 Task: open an excel sheet and write heading  SpendSmartAdd Dates in a column and its values below  '2023-05-01, 2023-05-03, 2023-05-05, 2023-05-10, 2023-05-15, 2023-05-20, 2023-05-25 & 2023-05-31'Add Categories in next column and its values below  Groceries, Dining Out, Transportation, Entertainment, Shopping, Utilities, Health & Miscellaneous. Add Descriptions in next column and its values below  Supermarket, Restaurant, Public Transport, Movie Tickets, Clothing Store, Internet Bill, Pharmacy & Online PurchaseAdd Amountin next column and its values below  $50, $30, $10, $20, $100, $60, $40 & $50Save page AssetAllocation templates
Action: Mouse moved to (161, 209)
Screenshot: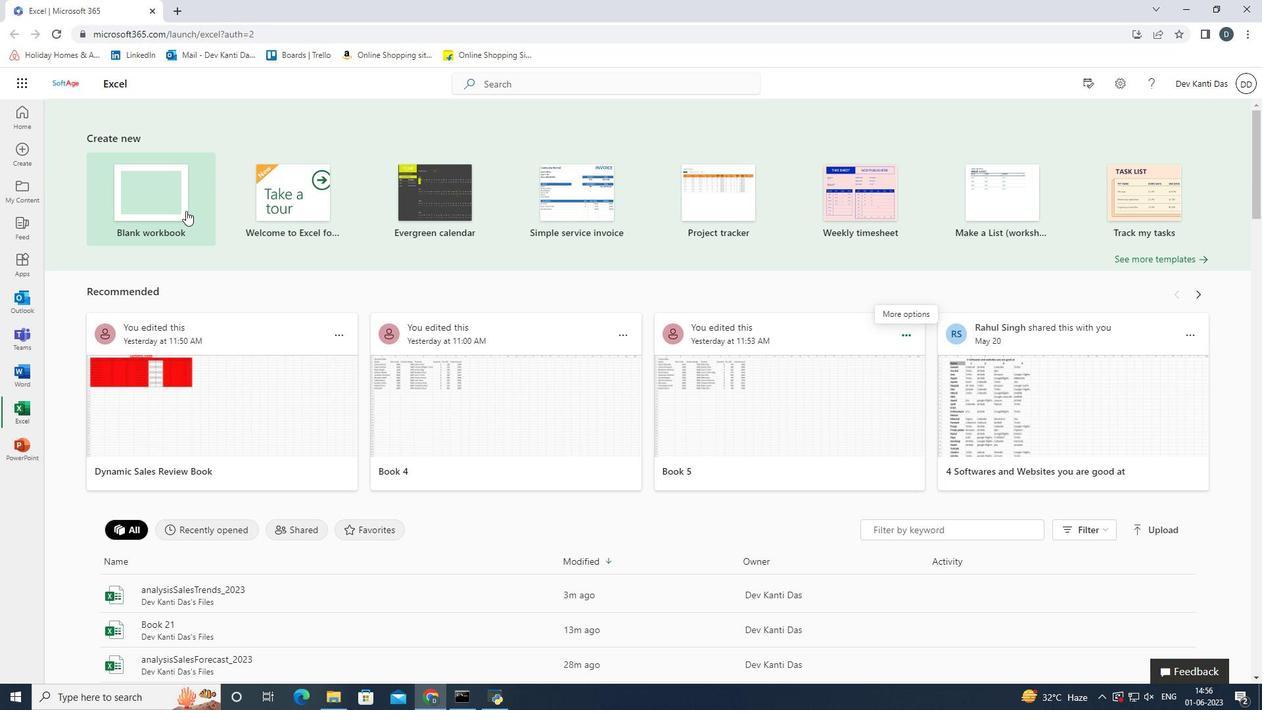 
Action: Mouse pressed left at (161, 209)
Screenshot: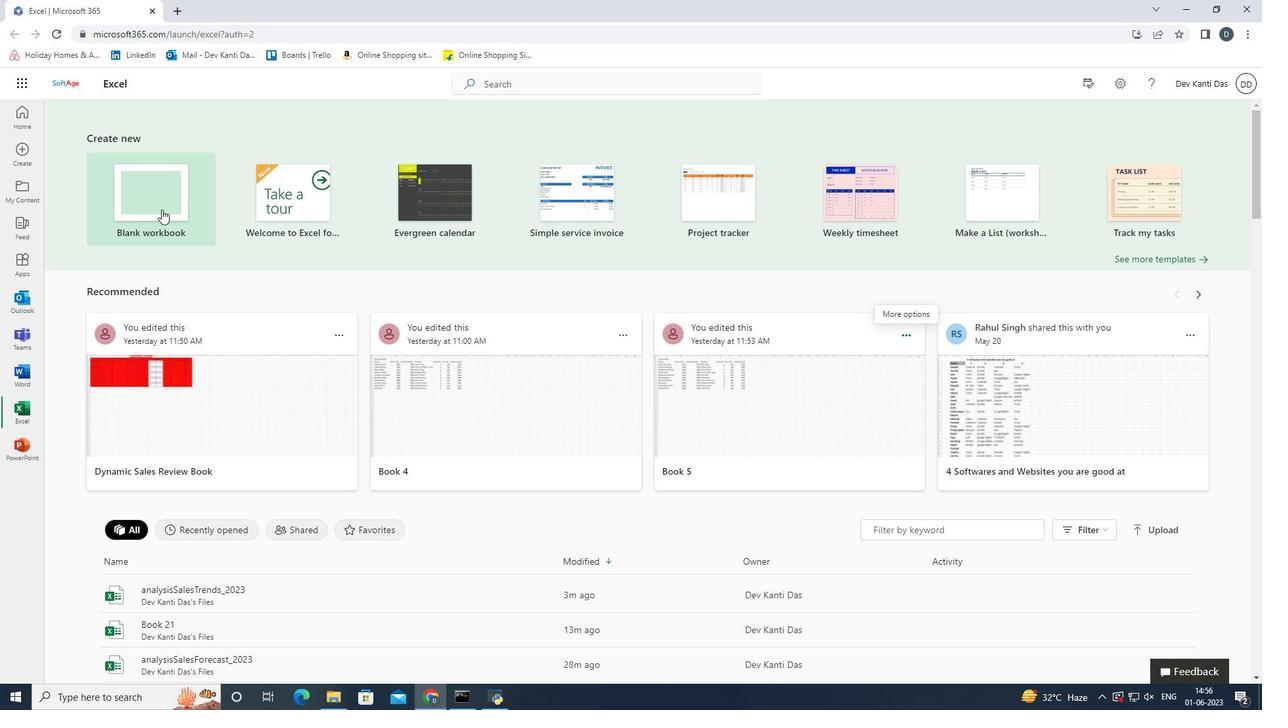
Action: Mouse moved to (307, 295)
Screenshot: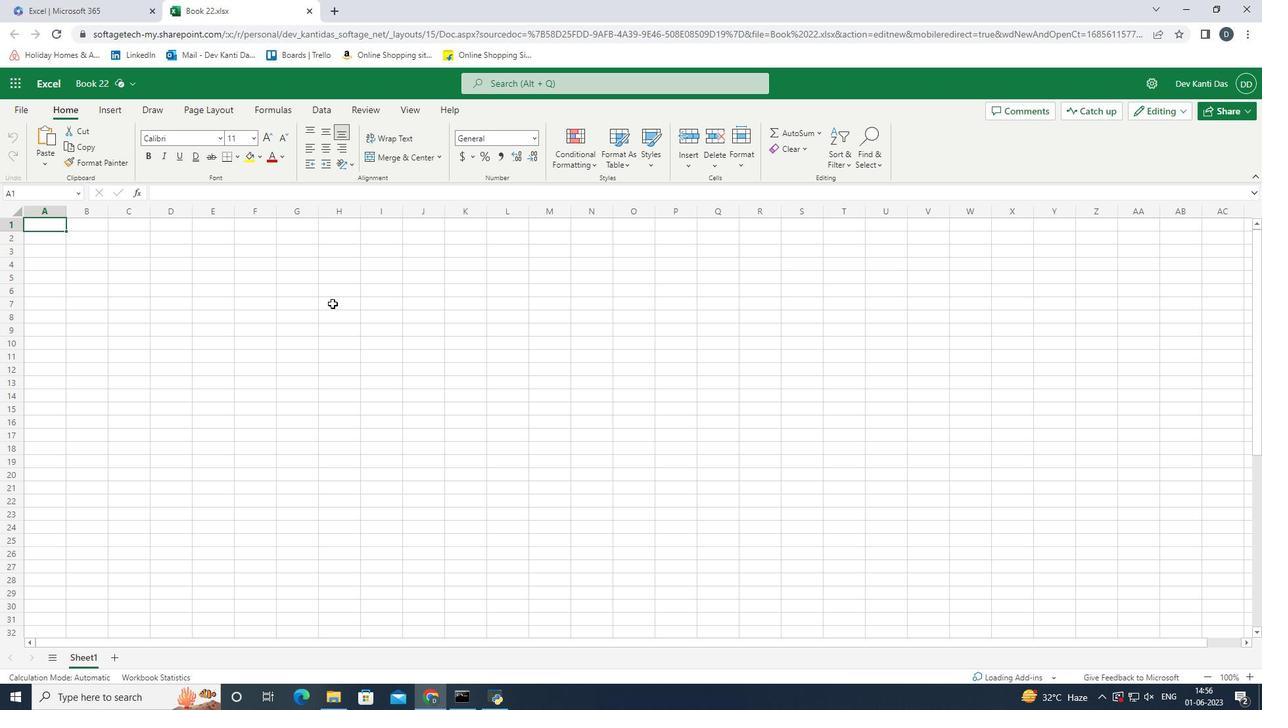 
Action: Key pressed <Key.shift><Key.shift><Key.shift><Key.shift><Key.shift><Key.shift><Key.shift><Key.shift><Key.shift>Spend<Key.space><Key.shift><Key.shift><Key.shift><Key.shift><Key.shift><Key.shift><Key.shift><Key.shift><Key.shift><Key.shift><Key.shift><Key.shift><Key.shift><Key.shift><Key.shift><Key.shift><Key.shift><Key.shift><Key.shift><Key.shift><Key.shift><Key.shift><Key.shift><Key.shift><Key.shift><Key.shift><Key.shift><Key.shift><Key.shift><Key.shift><Key.shift><Key.shift><Key.shift><Key.shift><Key.shift><Key.shift>Smart<Key.space><Key.shift><Key.shift><Key.shift><Key.shift><Key.shift><Key.shift><Key.shift><Key.shift><Key.shift><Key.shift><Key.shift><Key.shift><Key.shift><Key.shift><Key.shift><Key.shift><Key.shift><Key.shift><Key.shift><Key.shift><Key.shift>Add<Key.backspace><Key.backspace><Key.backspace><Key.backspace><Key.enter><Key.up><Key.down><Key.up><Key.down><Key.down><Key.up><Key.down><Key.up><Key.shift><Key.shift>Dates<Key.enter>
Screenshot: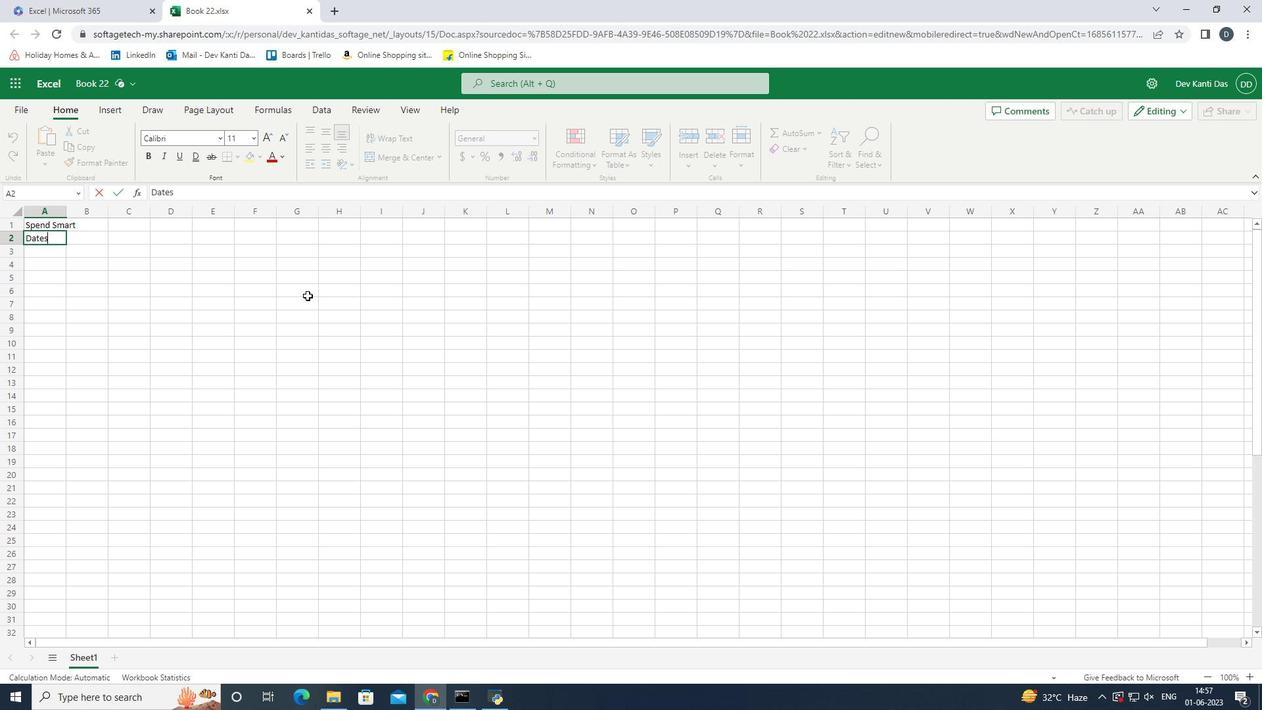 
Action: Mouse moved to (431, 318)
Screenshot: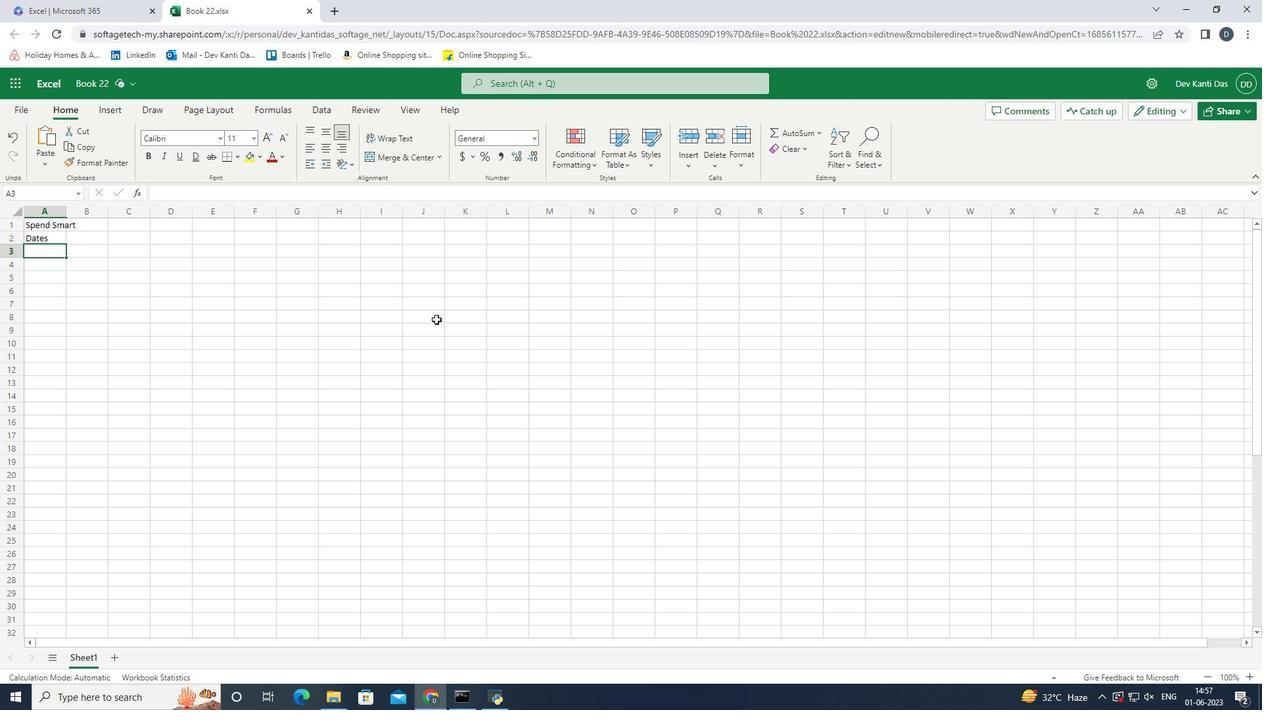 
Action: Key pressed 2023-05-01<Key.enter>2023-05-03<Key.enter>2023-05-05<Key.enter>2023-05-10<Key.enter>2023-05-15<Key.enter>2023-05-20<Key.enter>2023-05-25<Key.enter>2023-05-31<Key.enter><Key.up><Key.right><Key.up><Key.up><Key.up><Key.up><Key.up><Key.up><Key.up><Key.up>
Screenshot: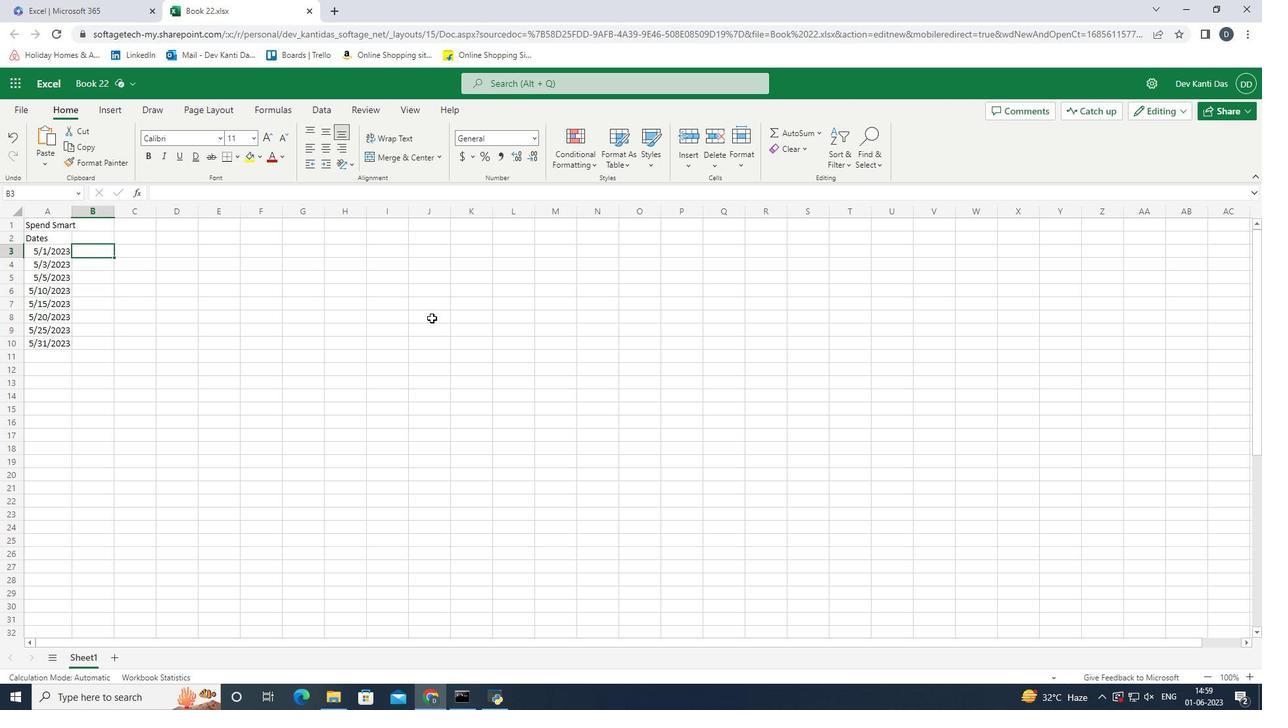 
Action: Mouse moved to (376, 339)
Screenshot: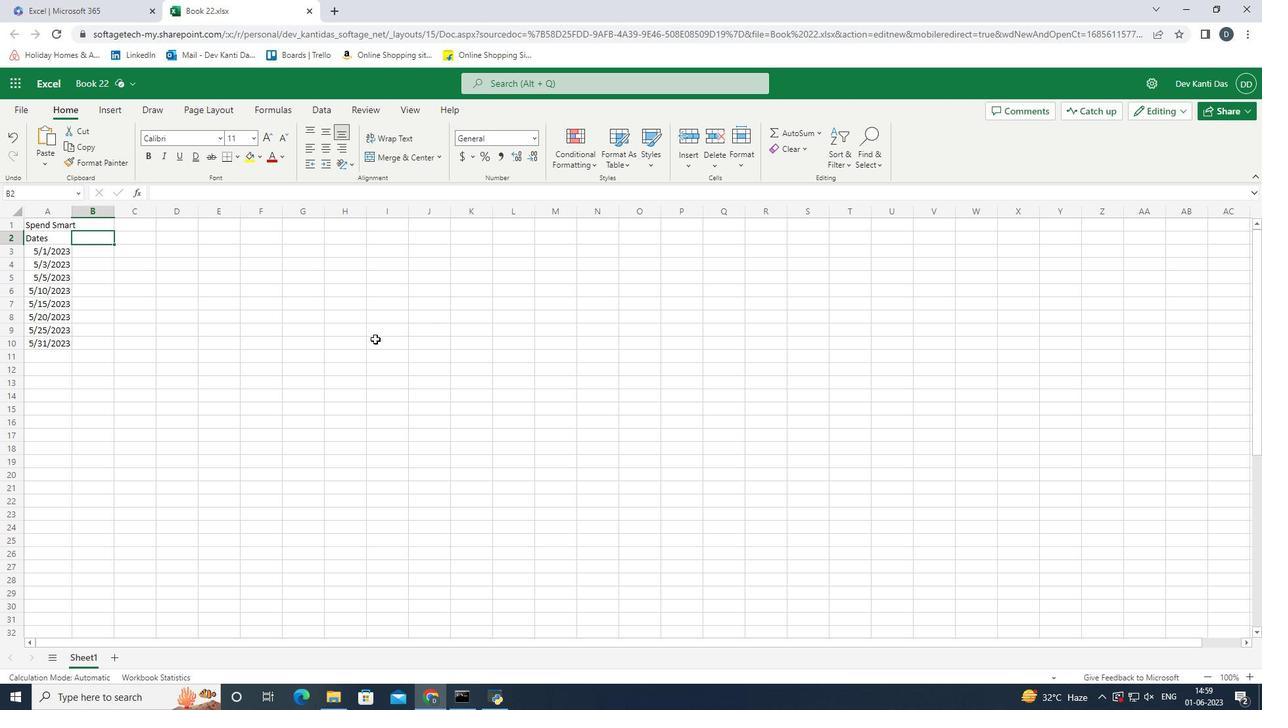 
Action: Key pressed <Key.shift><Key.shift>Categories<Key.enter>
Screenshot: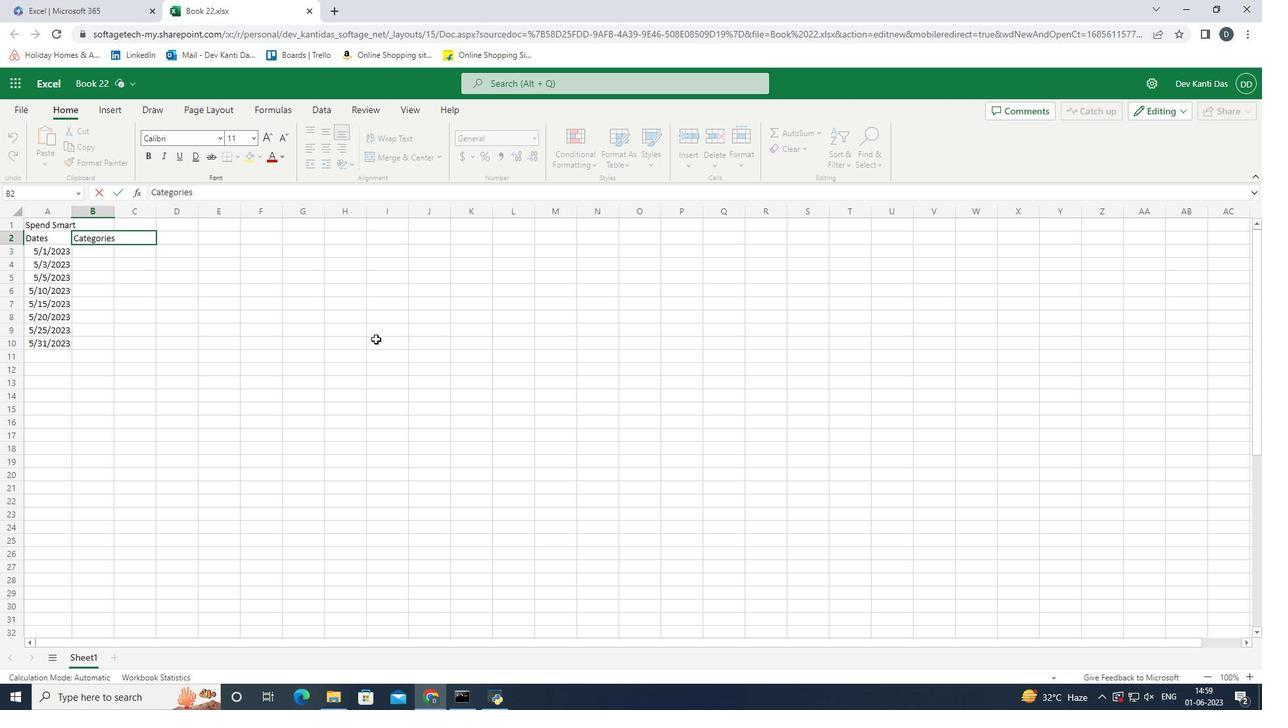 
Action: Mouse moved to (181, 276)
Screenshot: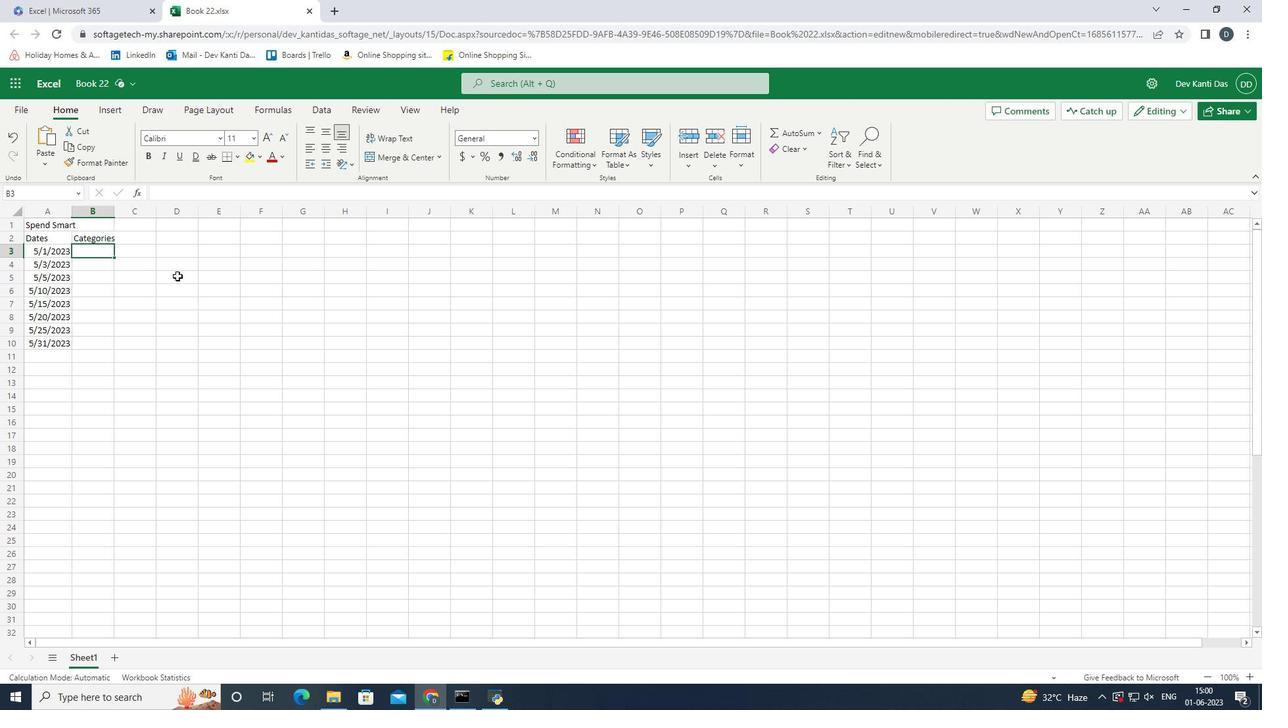 
Action: Key pressed <Key.shift><Key.shift><Key.shift>Groceries
Screenshot: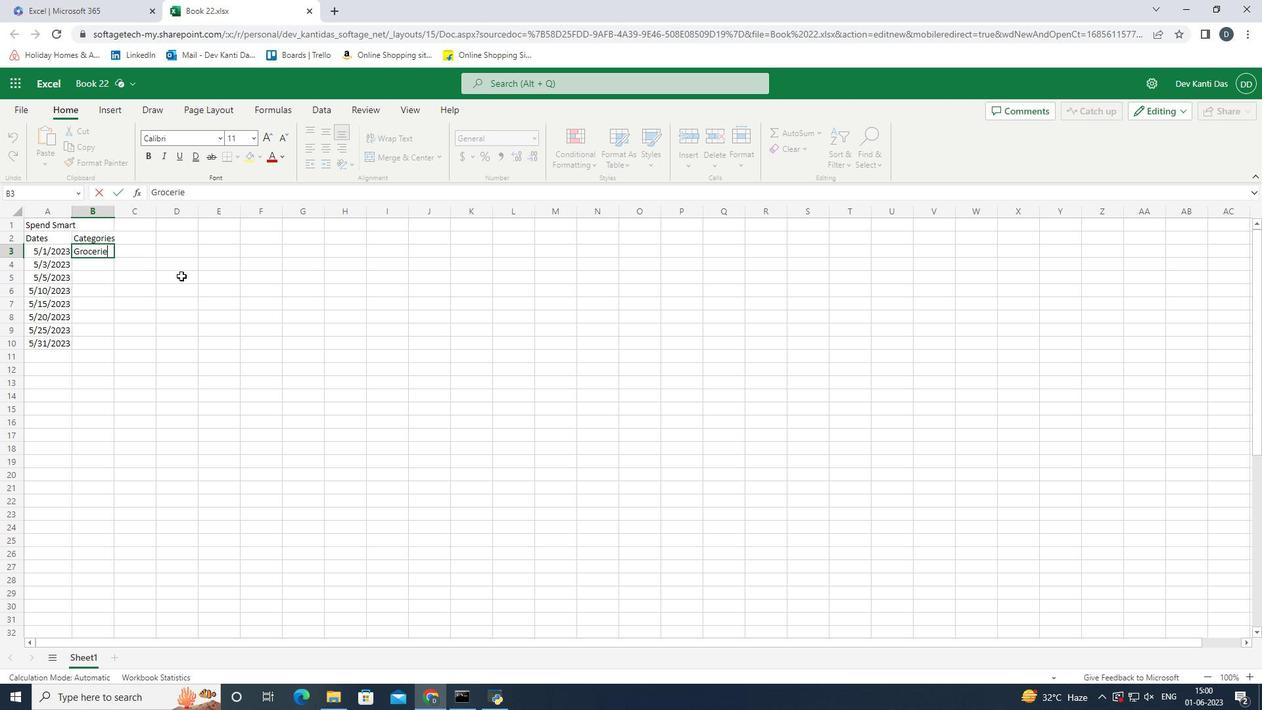 
Action: Mouse moved to (505, 339)
Screenshot: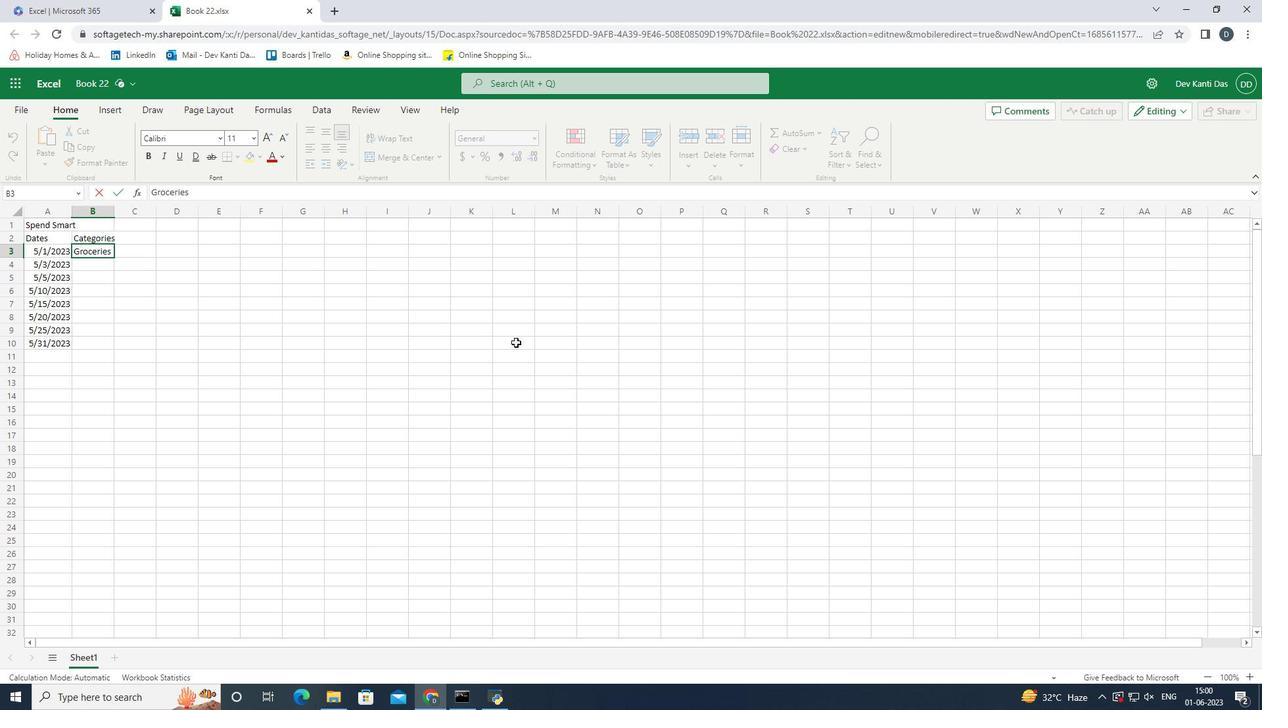 
Action: Key pressed <Key.enter><Key.shift><Key.shift><Key.shift><Key.shift><Key.shift><Key.shift><Key.shift><Key.shift><Key.shift><Key.shift><Key.shift><Key.shift><Key.shift><Key.shift>Dining<Key.space><Key.shift><Key.shift><Key.shift><Key.shift><Key.shift><Key.shift><Key.shift><Key.shift><Key.shift><Key.shift><Key.shift><Key.shift><Key.shift><Key.shift><Key.shift><Key.shift><Key.shift><Key.shift><Key.shift><Key.shift><Key.shift><Key.shift><Key.shift><Key.shift><Key.shift>Out<Key.enter><Key.shift><Key.shift><Key.shift><Key.shift><Key.shift><Key.shift><Key.shift><Key.shift>Transportation<Key.enter><Key.shift><Key.shift><Key.shift><Key.shift><Key.shift><Key.shift>Entertainment<Key.enter><Key.shift>Shopping<Key.space><Key.shift_r><Key.shift_r><Key.shift_r><Key.shift_r><Key.shift_r><Key.shift_r>U<Key.backspace><Key.backspace><Key.enter><Key.shift_r><Key.shift_r><Key.shift_r><Key.shift_r><Key.shift_r><Key.shift_r><Key.shift_r><Key.shift_r><Key.shift_r><Key.shift_r><Key.shift_r><Key.shift_r><Key.shift_r><Key.shift_r><Key.shift_r><Key.shift_r><Key.shift_r><Key.shift_r><Key.shift_r><Key.shift_r><Key.shift_r><Key.shift_r><Key.shift_r><Key.shift_r><Key.shift_r><Key.shift_r><Key.shift_r><Key.shift_r><Key.shift_r><Key.shift_r><Key.shift_r><Key.shift_r><Key.shift_r><Key.shift_r><Key.shift_r><Key.shift_r><Key.shift_r><Key.shift_r><Key.shift_r><Key.shift_r><Key.shift_r><Key.shift_r><Key.shift_r><Key.shift_r><Key.shift_r><Key.shift_r><Key.shift_r><Key.shift_r><Key.shift_r><Key.shift_r><Key.shift_r><Key.shift_r>Utilities<Key.enter><Key.shift_r><Key.shift_r><Key.shift_r><Key.shift_r><Key.shift_r><Key.shift_r><Key.shift_r><Key.shift_r><Key.shift_r><Key.shift_r><Key.shift_r><Key.shift_r><Key.shift_r><Key.shift_r><Key.shift_r><Key.shift_r><Key.shift_r><Key.shift_r><Key.shift_r><Key.shift_r><Key.shift_r><Key.shift_r><Key.shift_r><Key.shift_r><Key.shift_r><Key.shift_r><Key.shift_r><Key.shift_r><Key.shift_r><Key.shift_r><Key.shift_r><Key.shift_r><Key.shift_r><Key.shift_r><Key.shift_r>Health<Key.shift_r><Key.shift_r><Key.shift_r><Key.shift_r><Key.shift_r><Key.shift_r><Key.shift_r><Key.shift_r><Key.shift_r><Key.shift_r><Key.shift_r><Key.shift_r><Key.shift_r><Key.shift_r><Key.shift_r><Key.shift_r><Key.shift_r><Key.shift_r><Key.shift_r><Key.shift_r><Key.shift_r><Key.shift_r><Key.shift_r><Key.shift_r><Key.shift_r><Key.shift_r><Key.shift_r><Key.shift_r><Key.shift_r><Key.shift_r><Key.shift_r><Key.shift_r><Key.shift_r><Key.shift_r><Key.shift_r><Key.shift_r><Key.shift_r><Key.shift_r><Key.shift_r><Key.shift_r><Key.shift_r><Key.shift_r><Key.shift_r><Key.shift_r><Key.shift_r><Key.shift_r><Key.shift_r><Key.shift_r><Key.shift_r>&
Screenshot: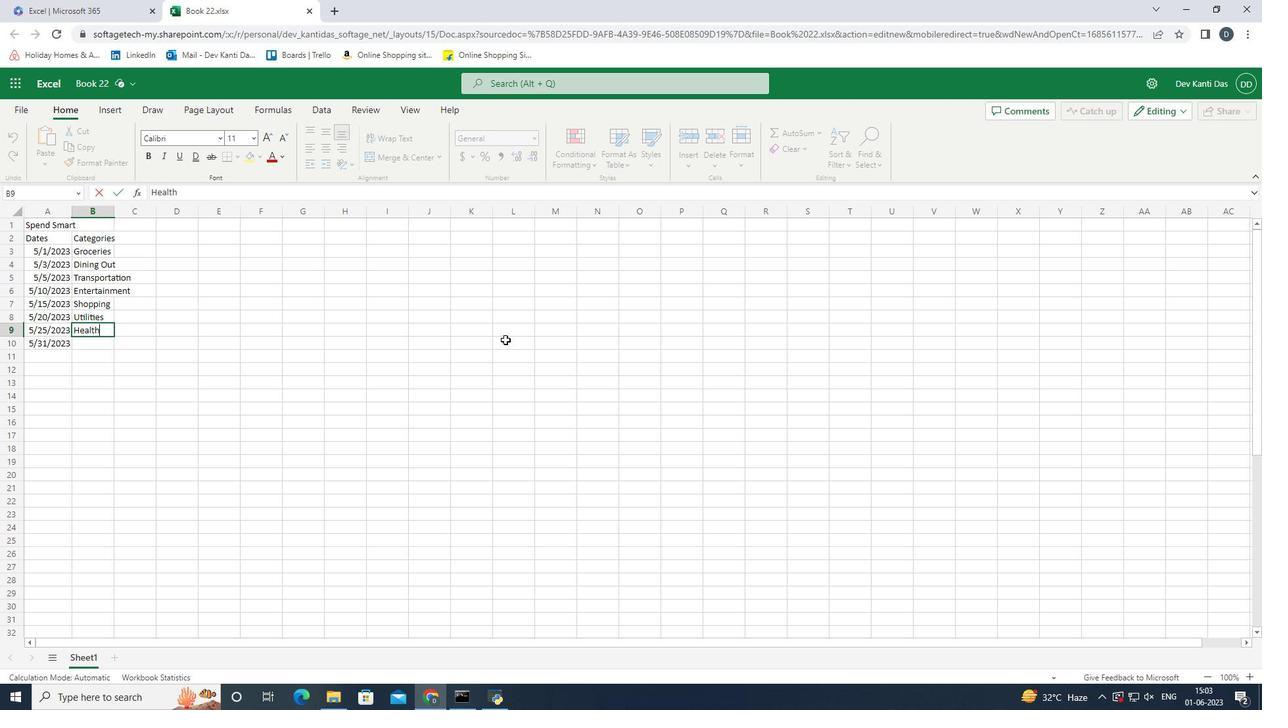 
Action: Mouse moved to (531, 345)
Screenshot: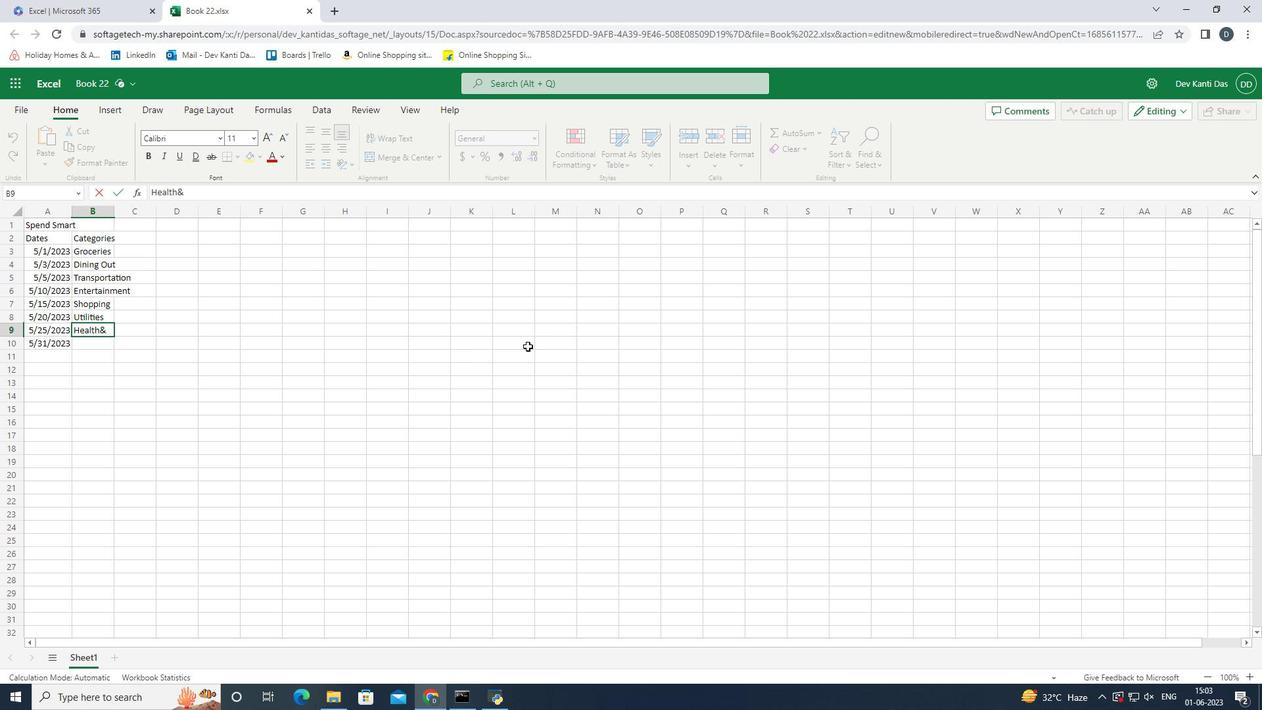 
Action: Key pressed <Key.shift_r><Key.shift_r><Key.shift_r><Key.shift_r><Key.shift_r><Key.shift_r><Key.shift_r><Key.backspace><Key.enter><Key.shift_r><Key.shift_r><Key.shift_r><Key.shift_r>Miscellan
Screenshot: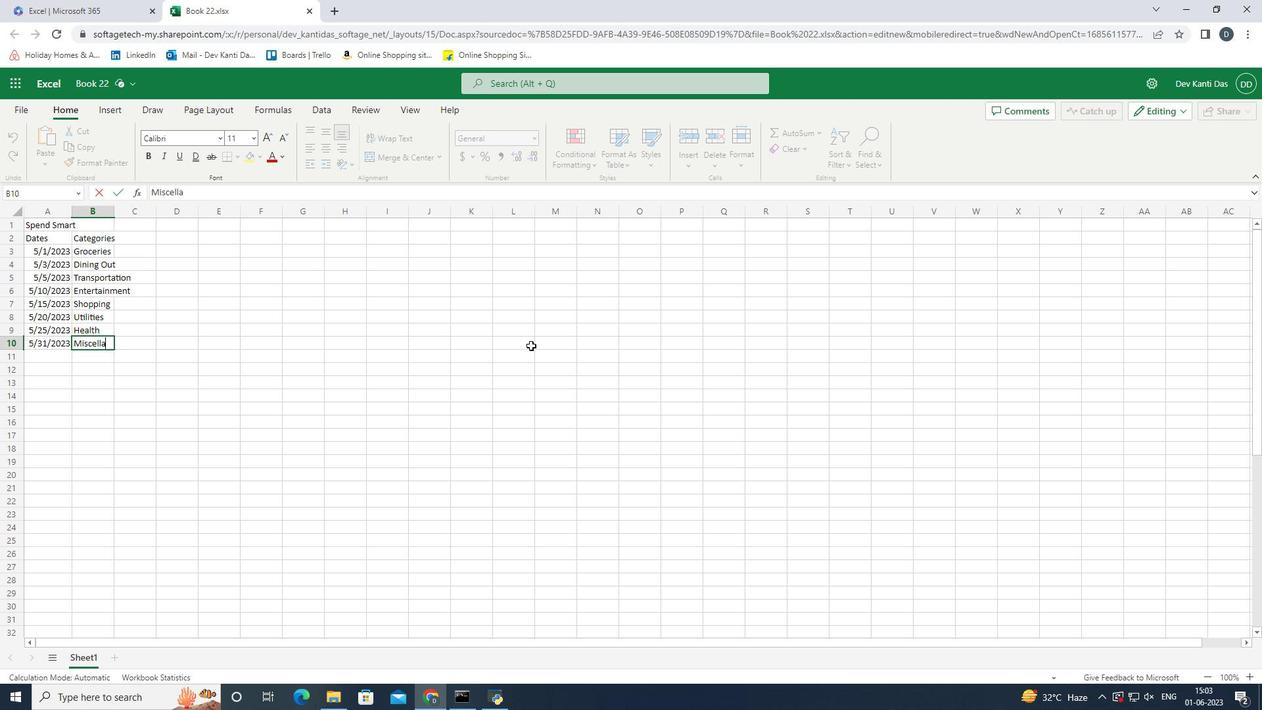 
Action: Mouse moved to (524, 324)
Screenshot: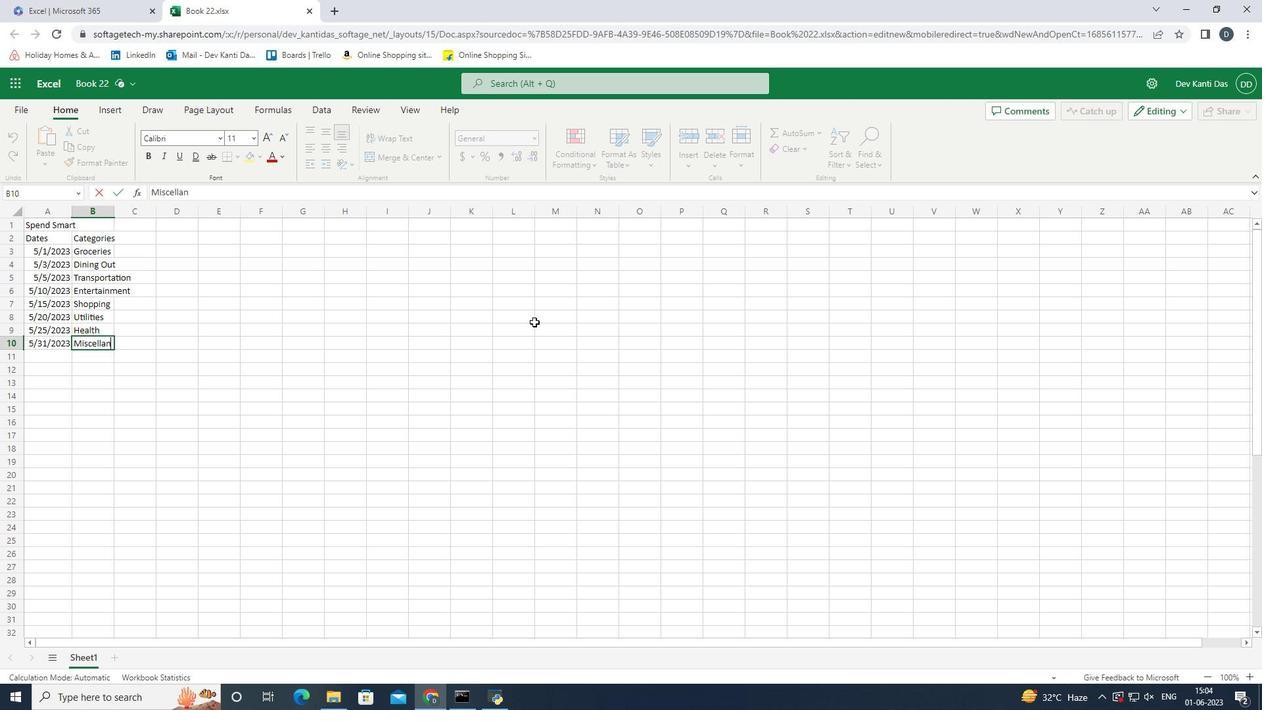 
Action: Key pressed eous<Key.enter>
Screenshot: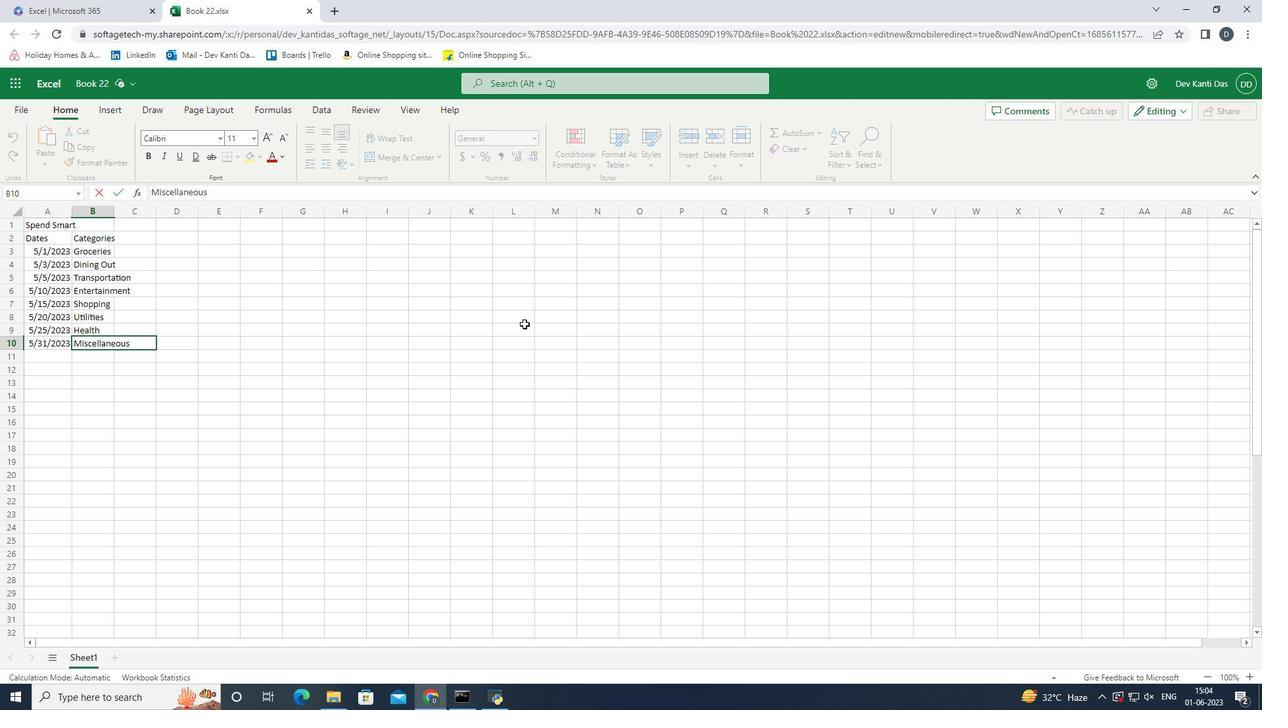 
Action: Mouse moved to (116, 213)
Screenshot: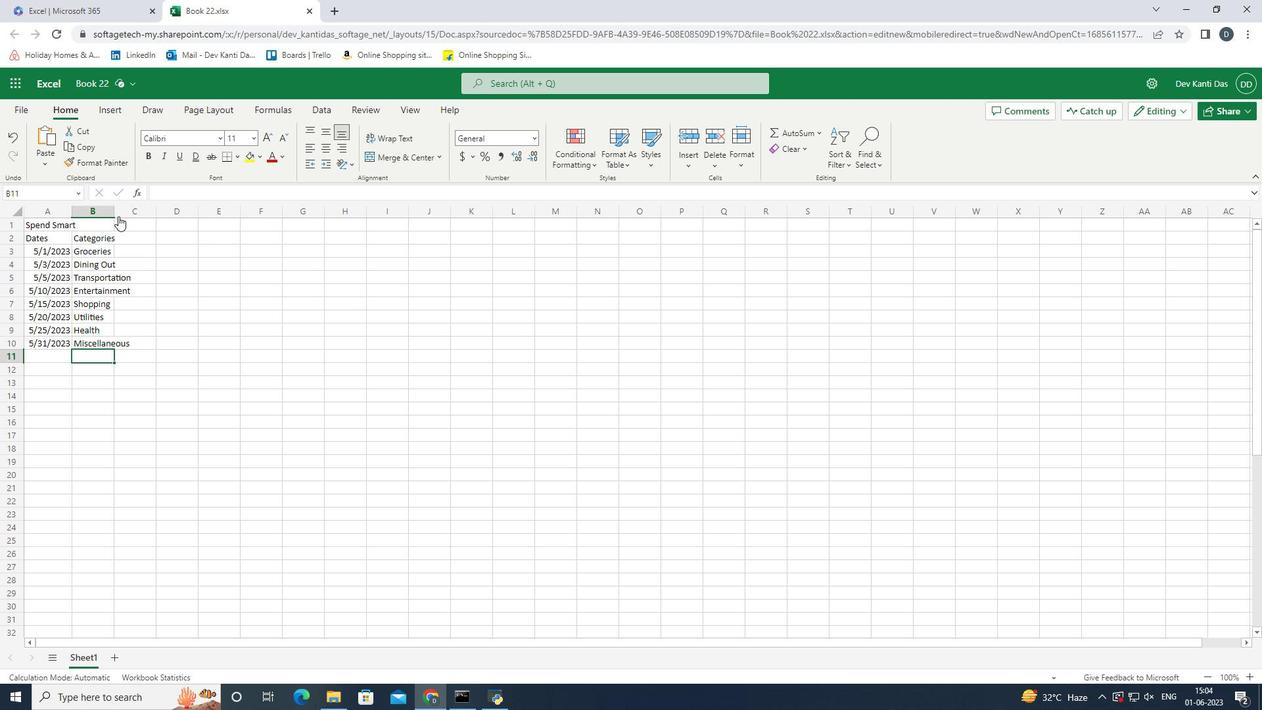 
Action: Mouse pressed left at (116, 213)
Screenshot: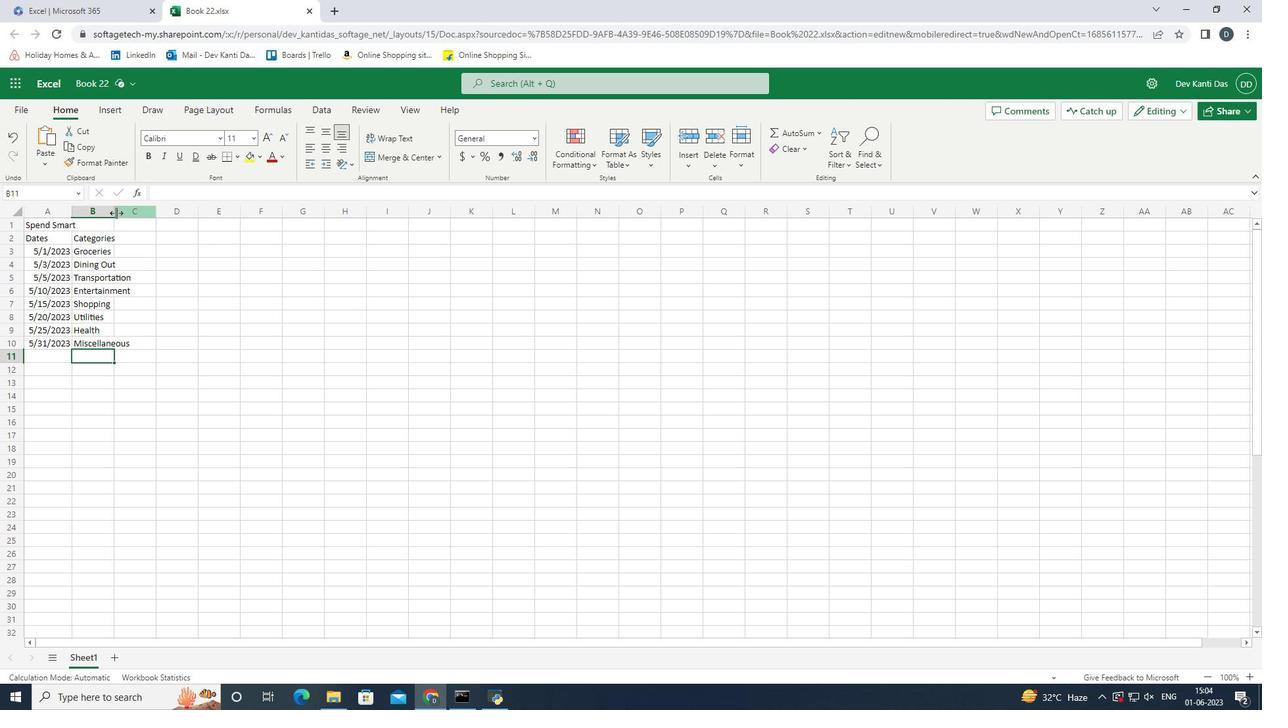 
Action: Mouse moved to (151, 238)
Screenshot: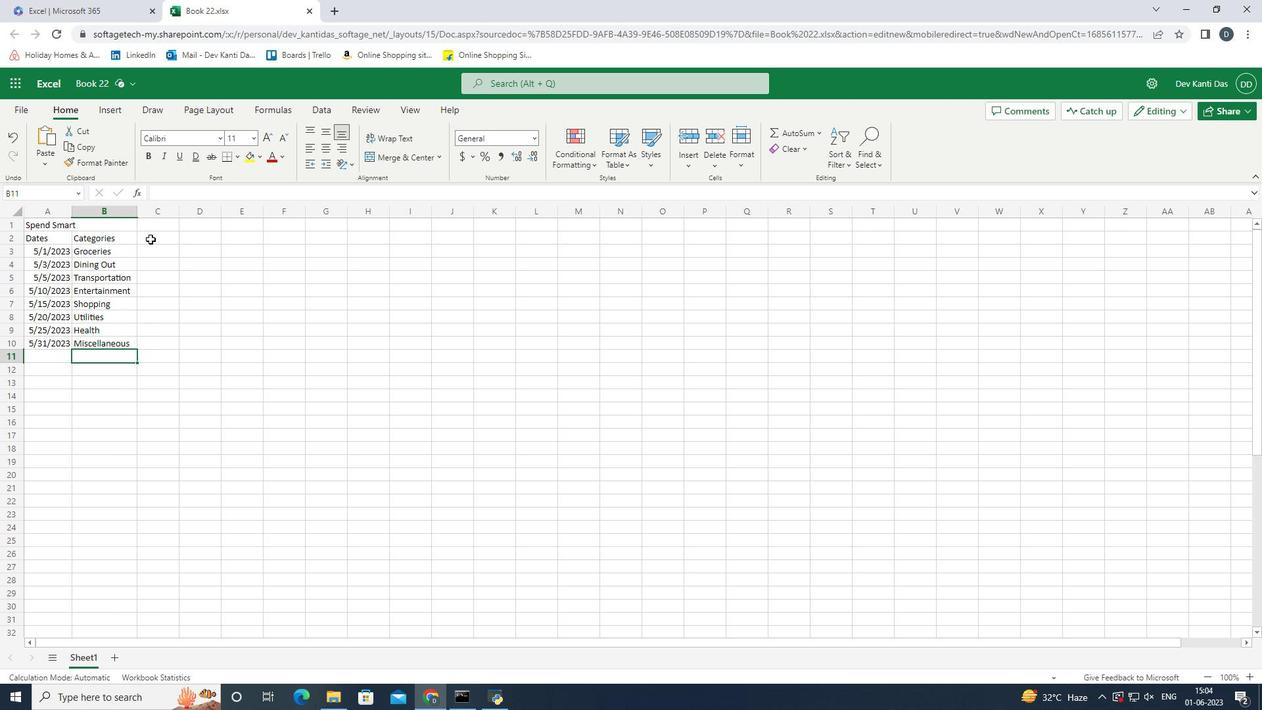 
Action: Mouse pressed left at (151, 238)
Screenshot: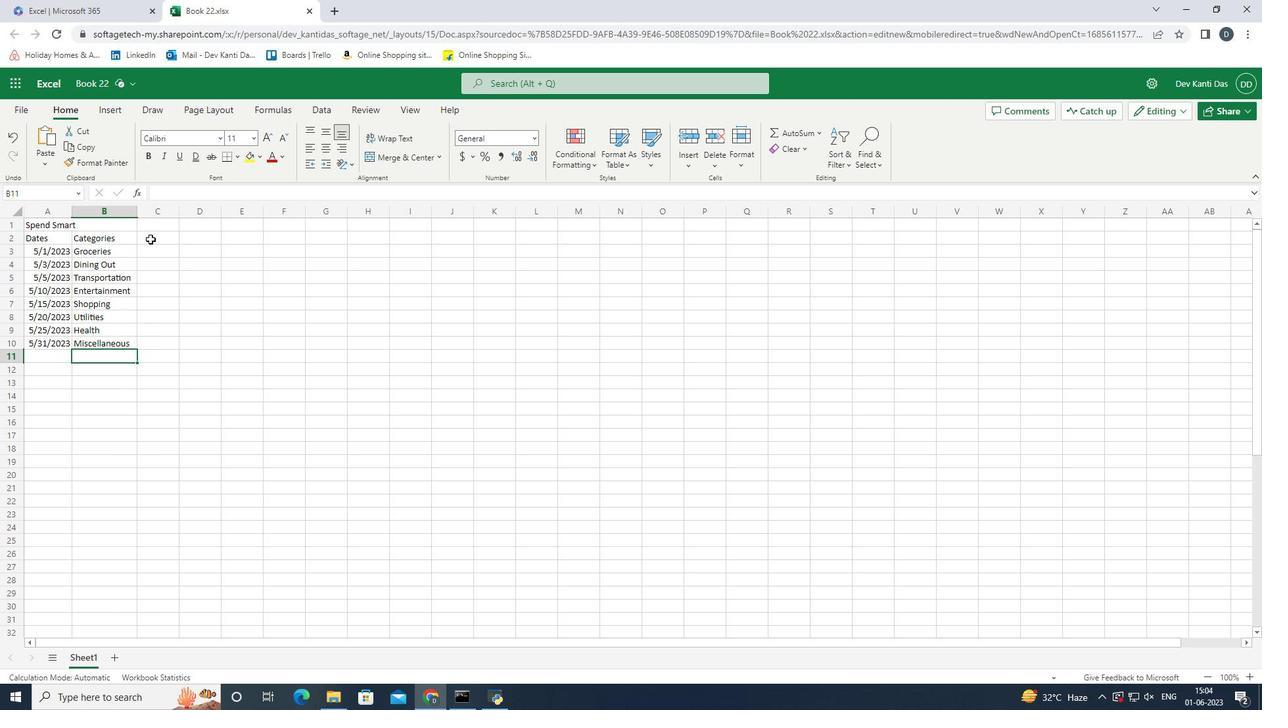 
Action: Mouse moved to (234, 308)
Screenshot: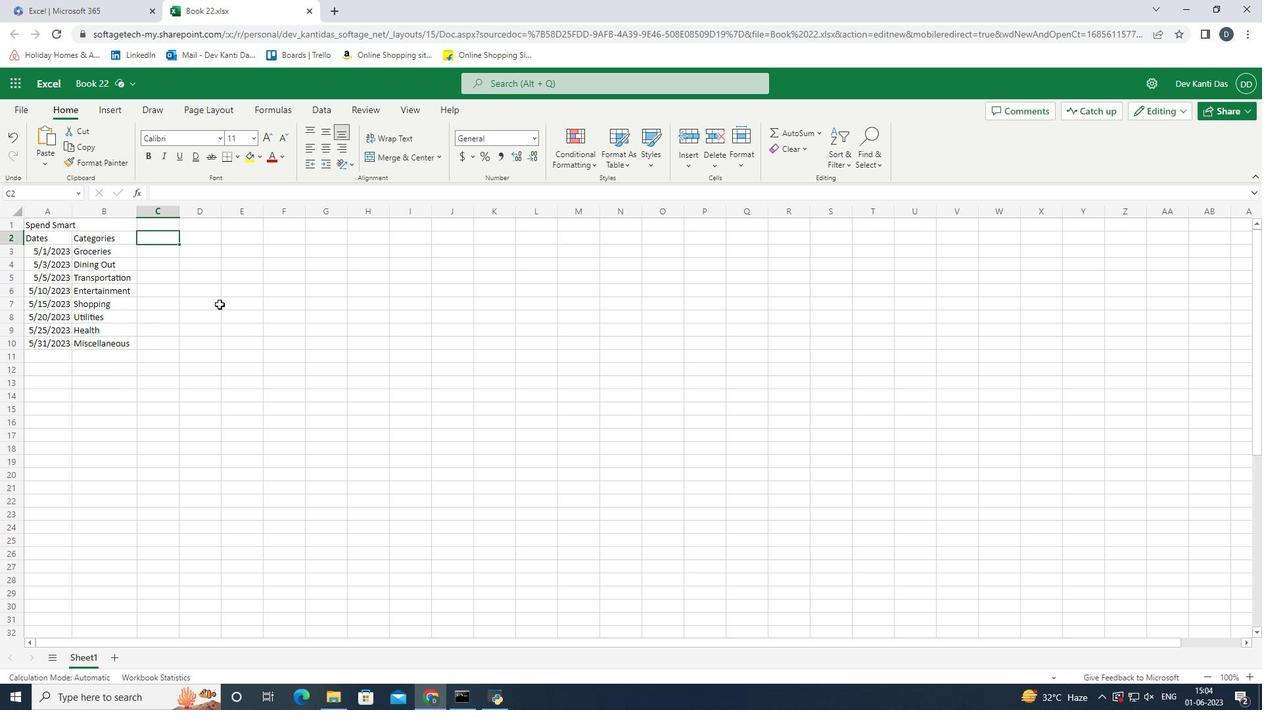 
Action: Key pressed <Key.shift>
Screenshot: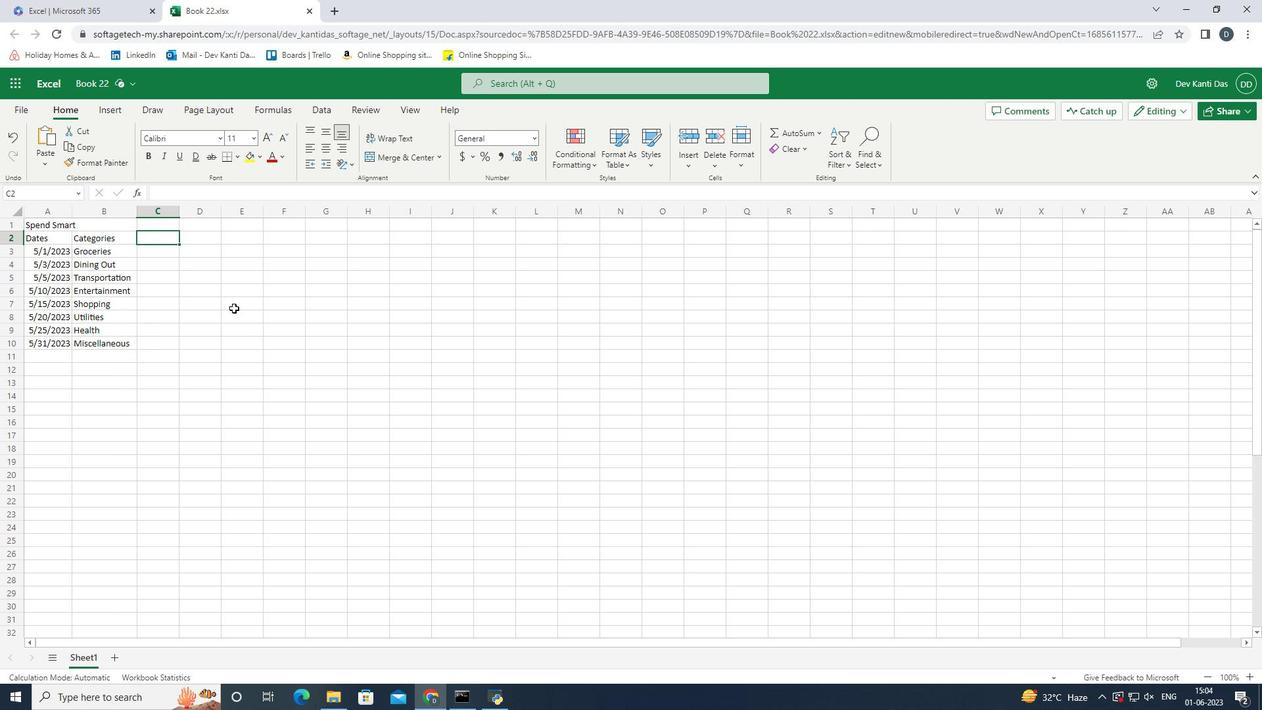 
Action: Mouse moved to (234, 308)
Screenshot: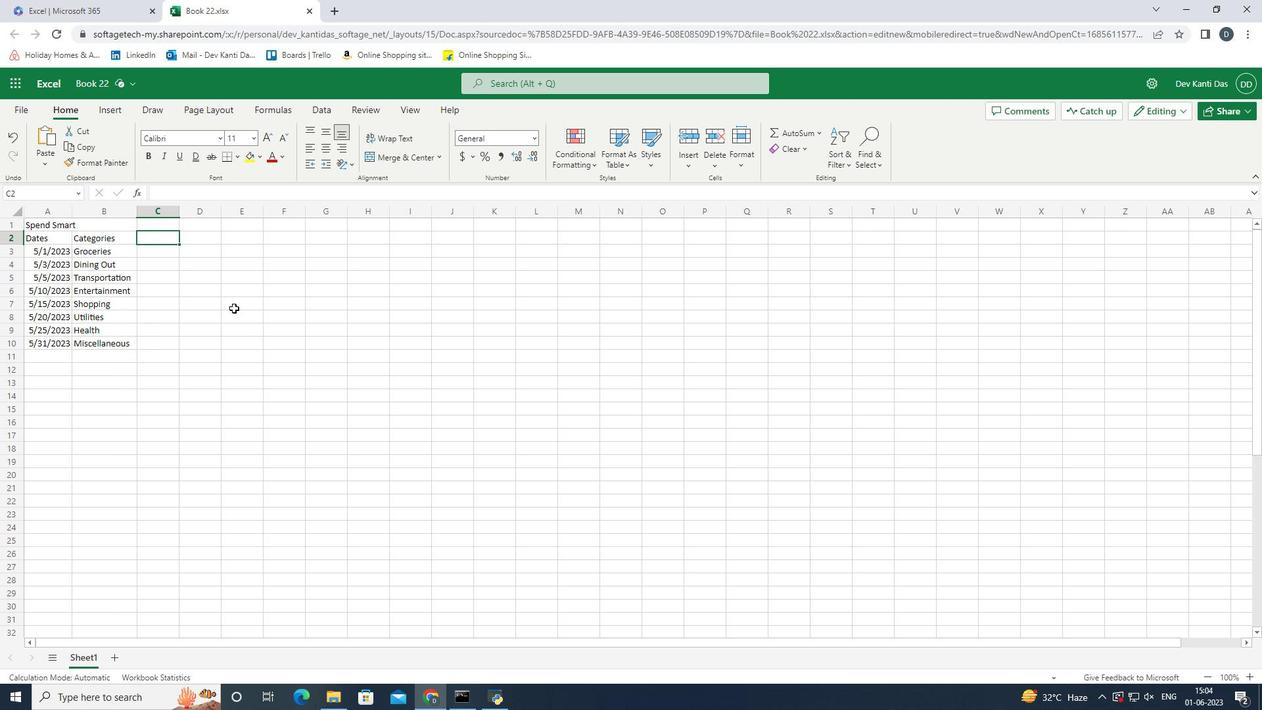 
Action: Key pressed Description
Screenshot: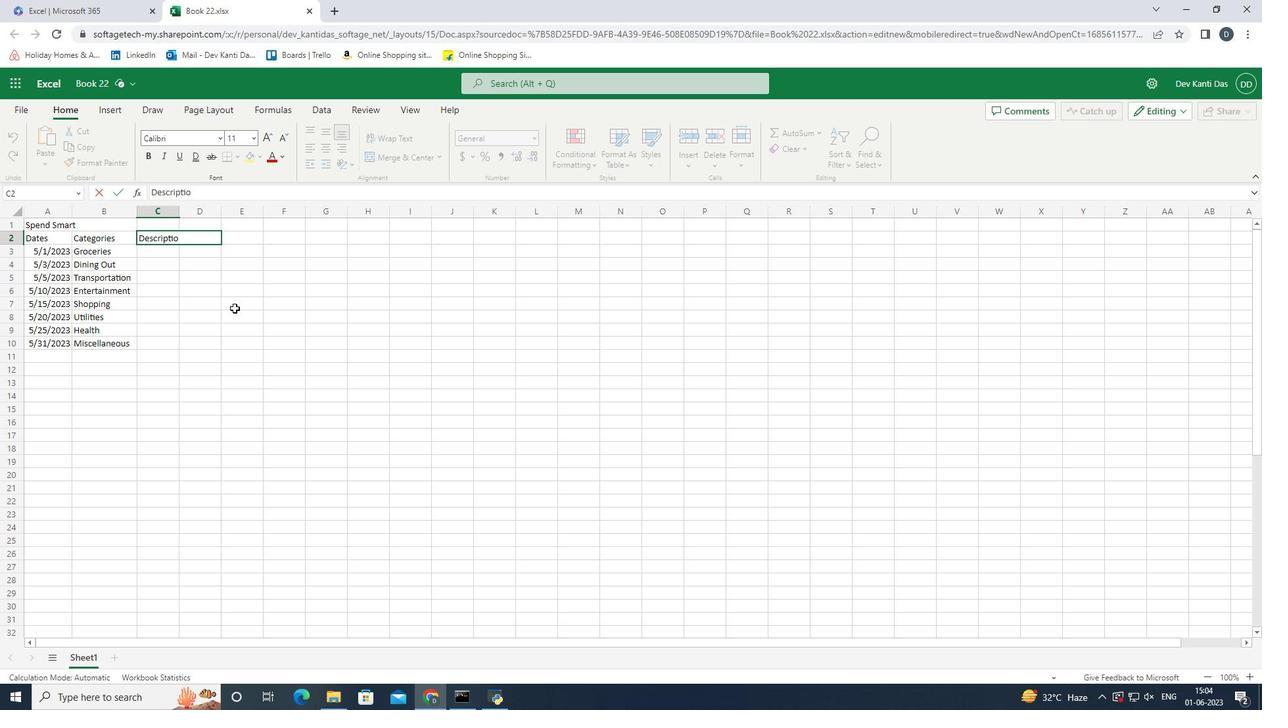 
Action: Mouse moved to (376, 414)
Screenshot: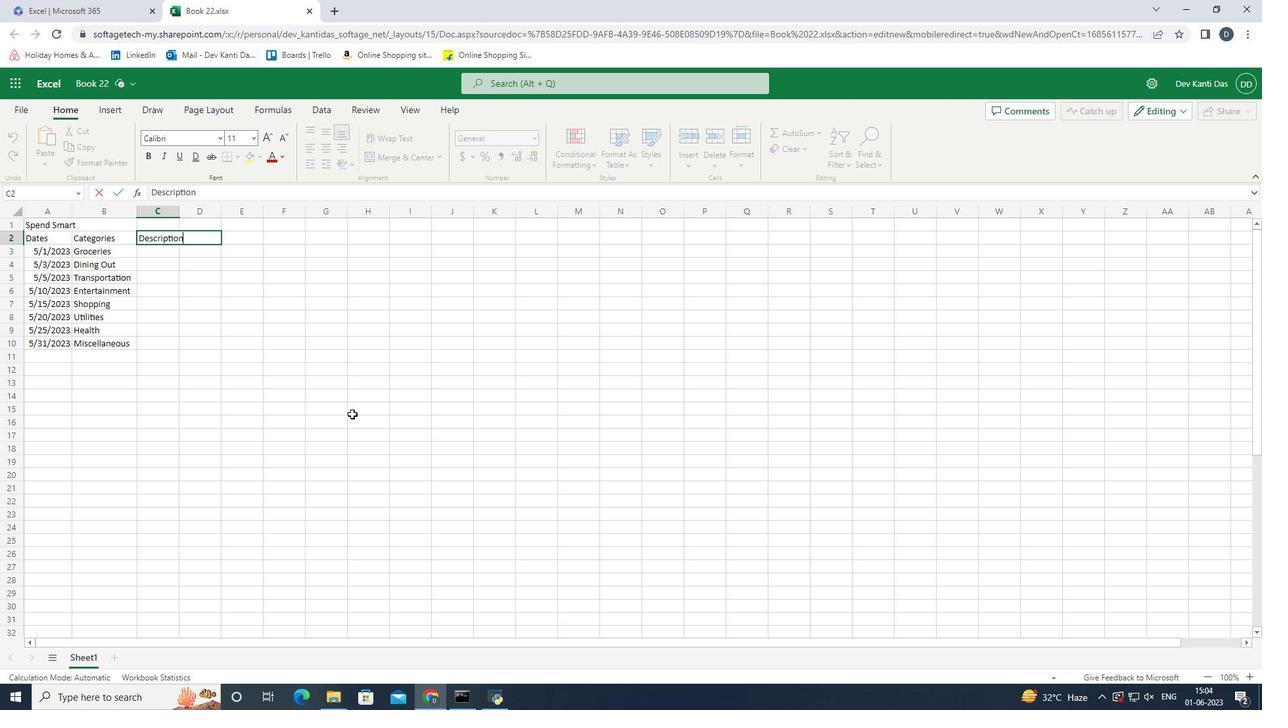 
Action: Key pressed <Key.enter>
Screenshot: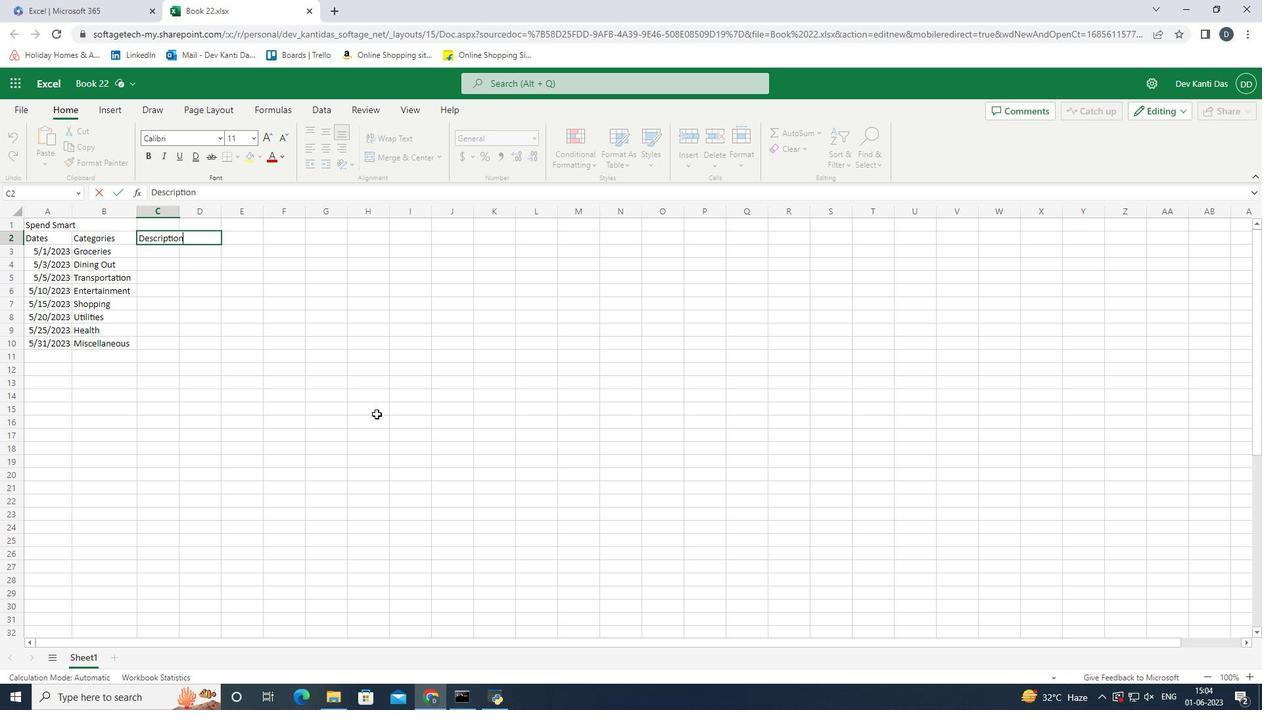 
Action: Mouse moved to (414, 399)
Screenshot: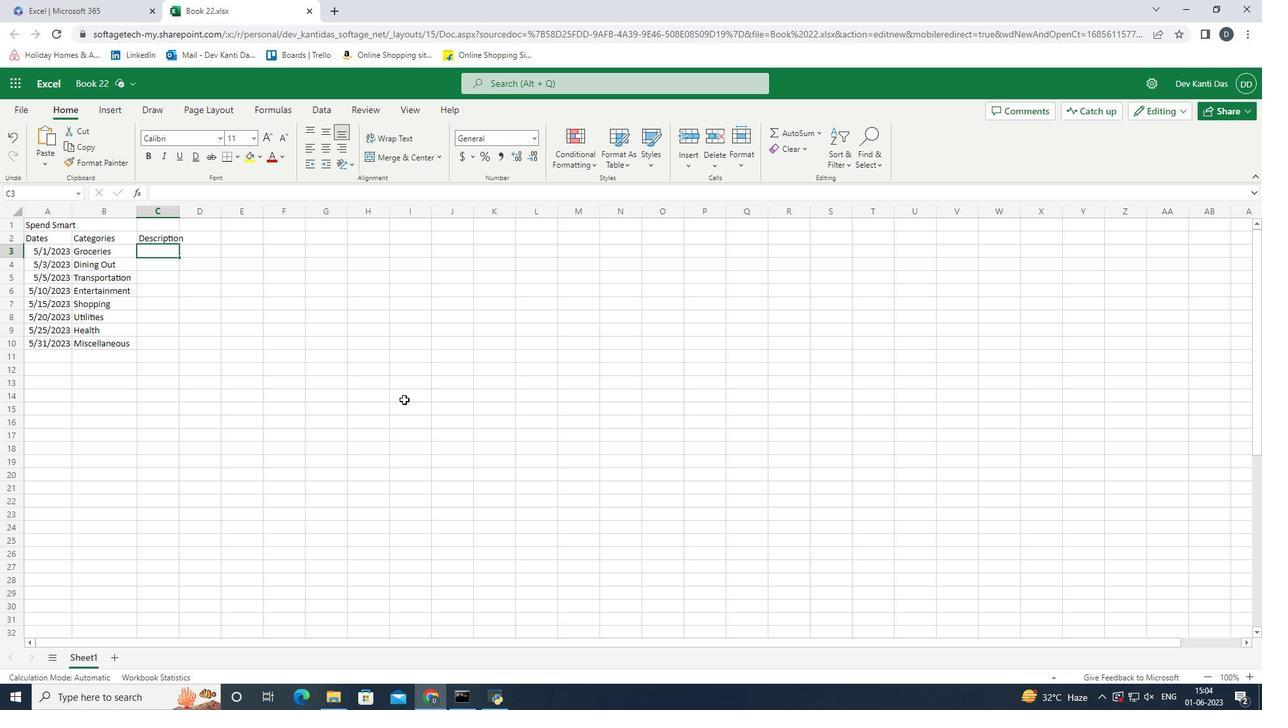 
Action: Key pressed <Key.shift>
Screenshot: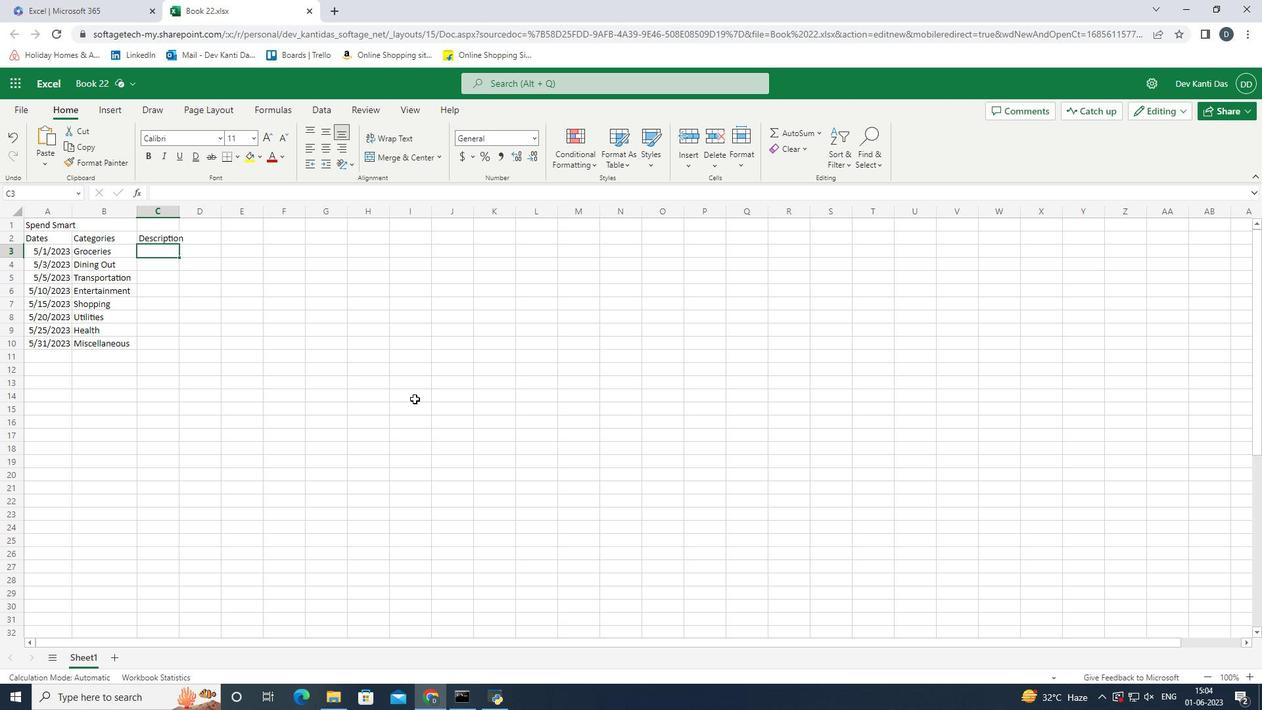 
Action: Mouse moved to (414, 399)
Screenshot: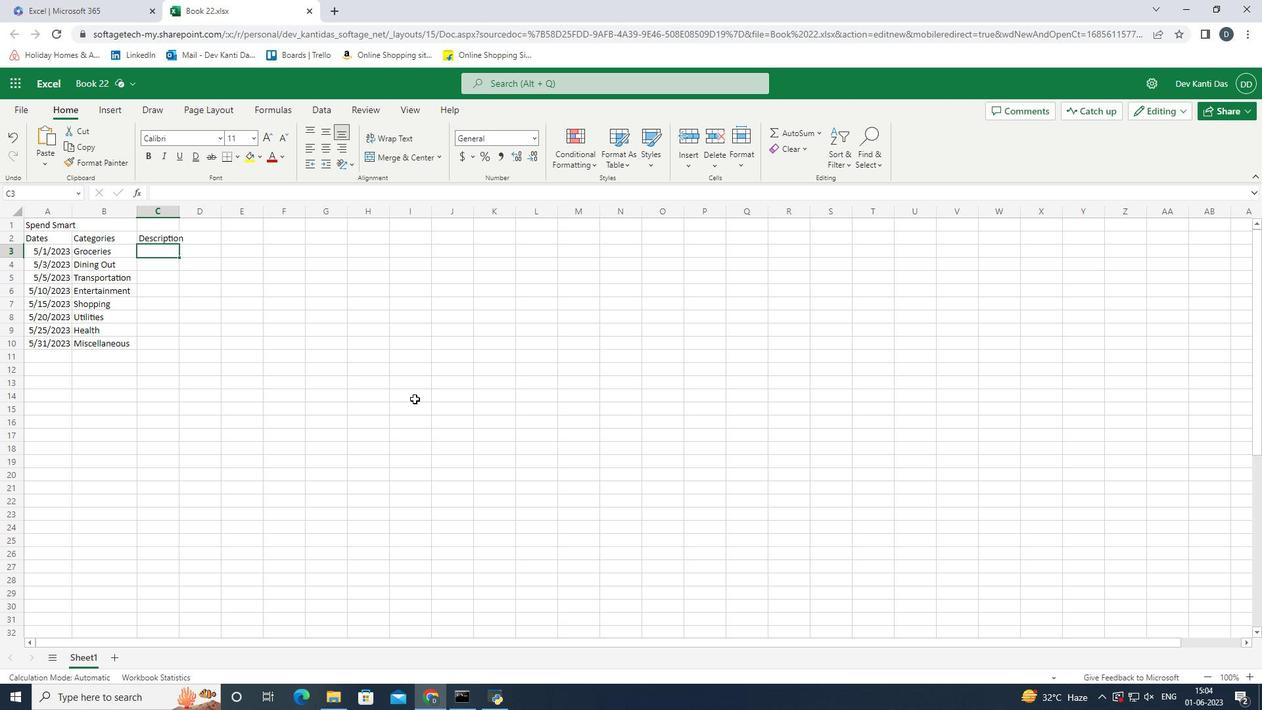 
Action: Key pressed Supermarket<Key.enter><Key.shift>Resturant<Key.enter><Key.shift_r><Key.shift_r><Key.shift_r><Key.shift_r><Key.shift_r>Public<Key.space><Key.shift><Key.shift><Key.shift>Transport<Key.enter>
Screenshot: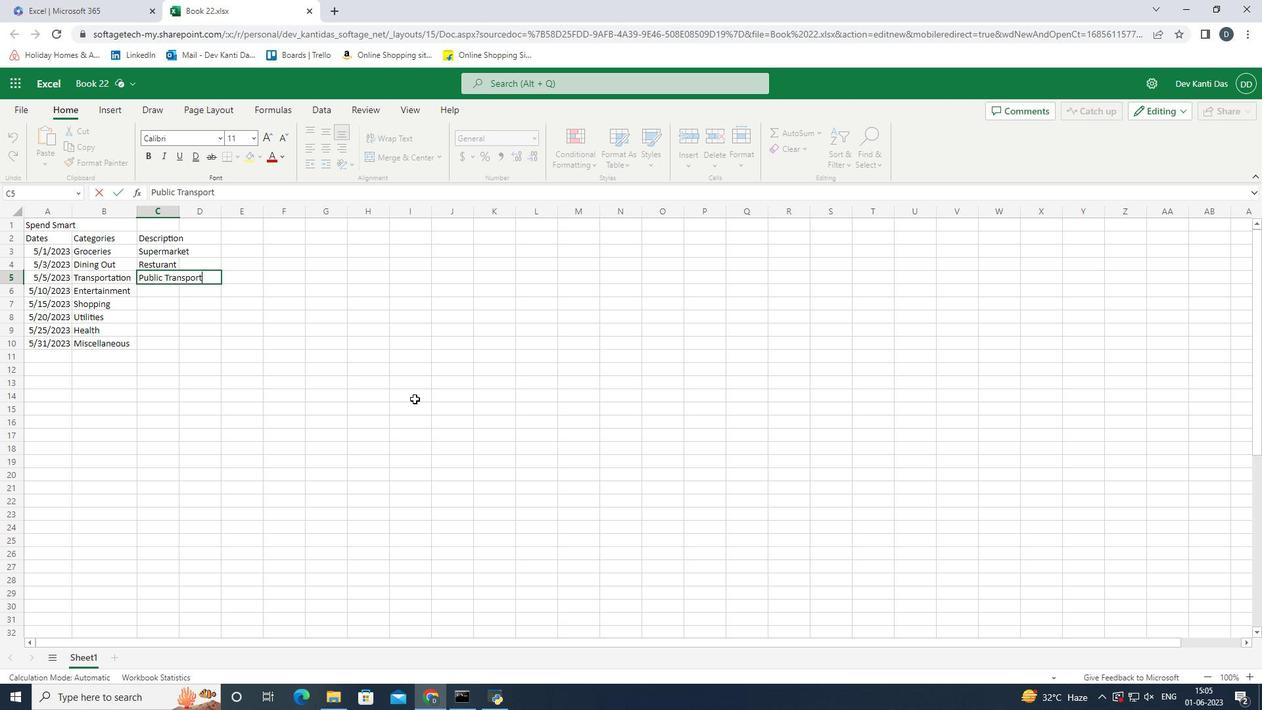 
Action: Mouse moved to (459, 398)
Screenshot: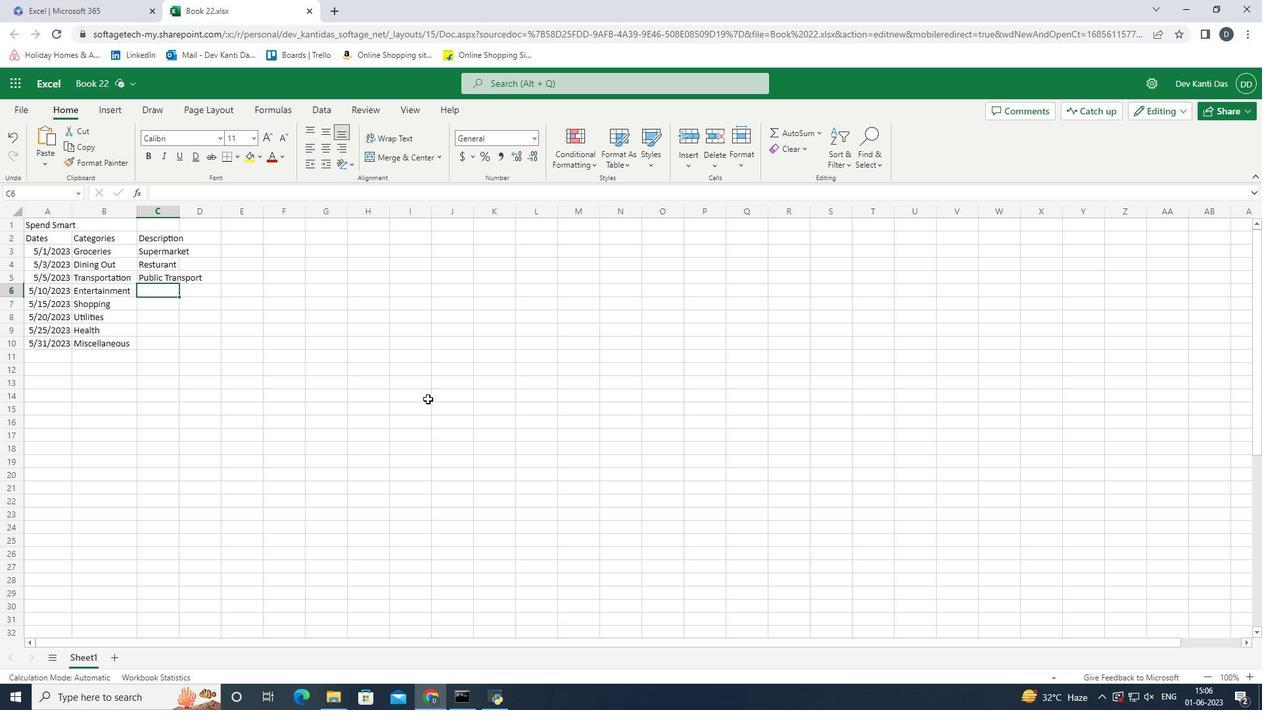 
Action: Key pressed <Key.shift_r>Movie<Key.space><Key.shift><Key.shift><Key.shift><Key.shift><Key.shift>Tickets<Key.enter><Key.shift>Clothing
Screenshot: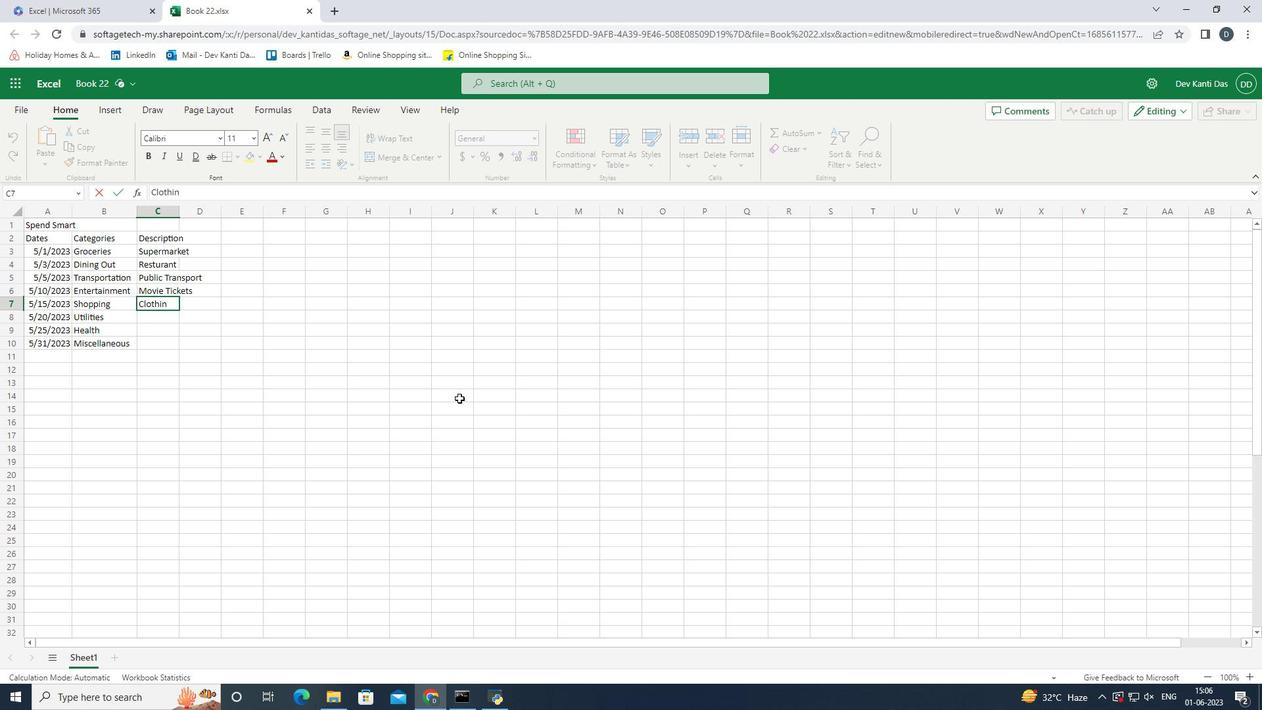 
Action: Mouse moved to (490, 429)
Screenshot: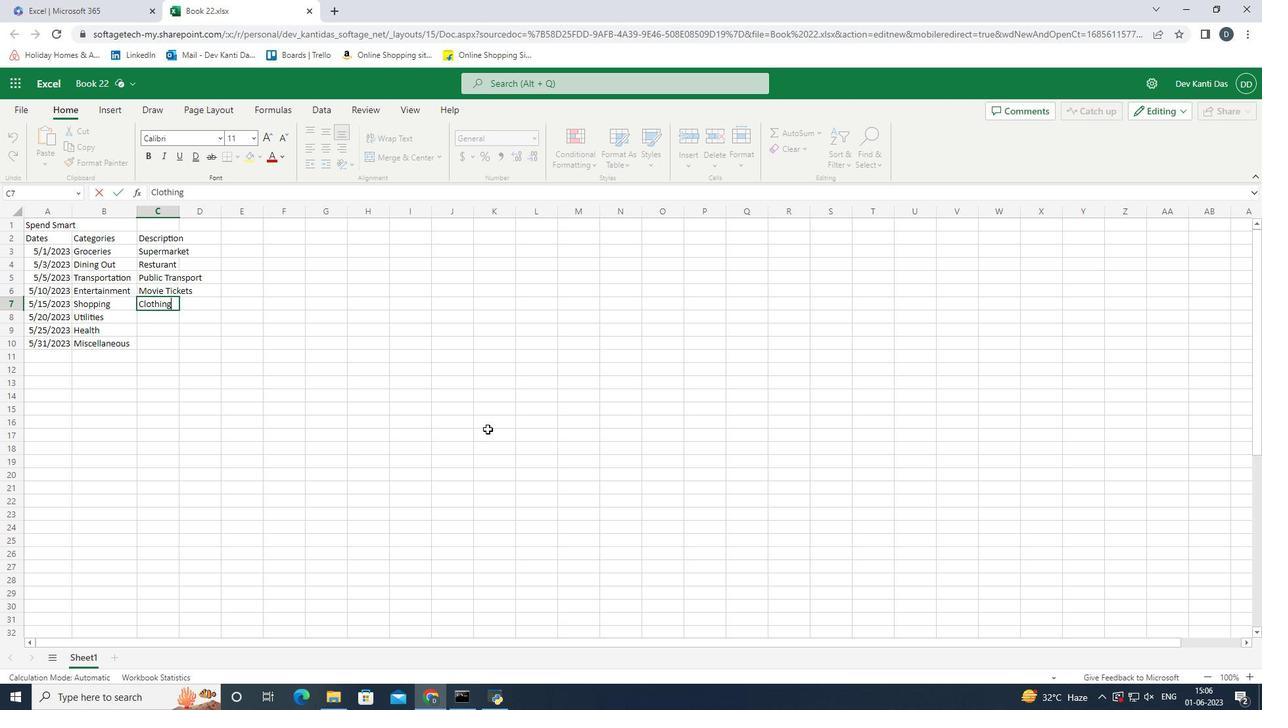 
Action: Key pressed <Key.space><Key.shift>Store<Key.enter>
Screenshot: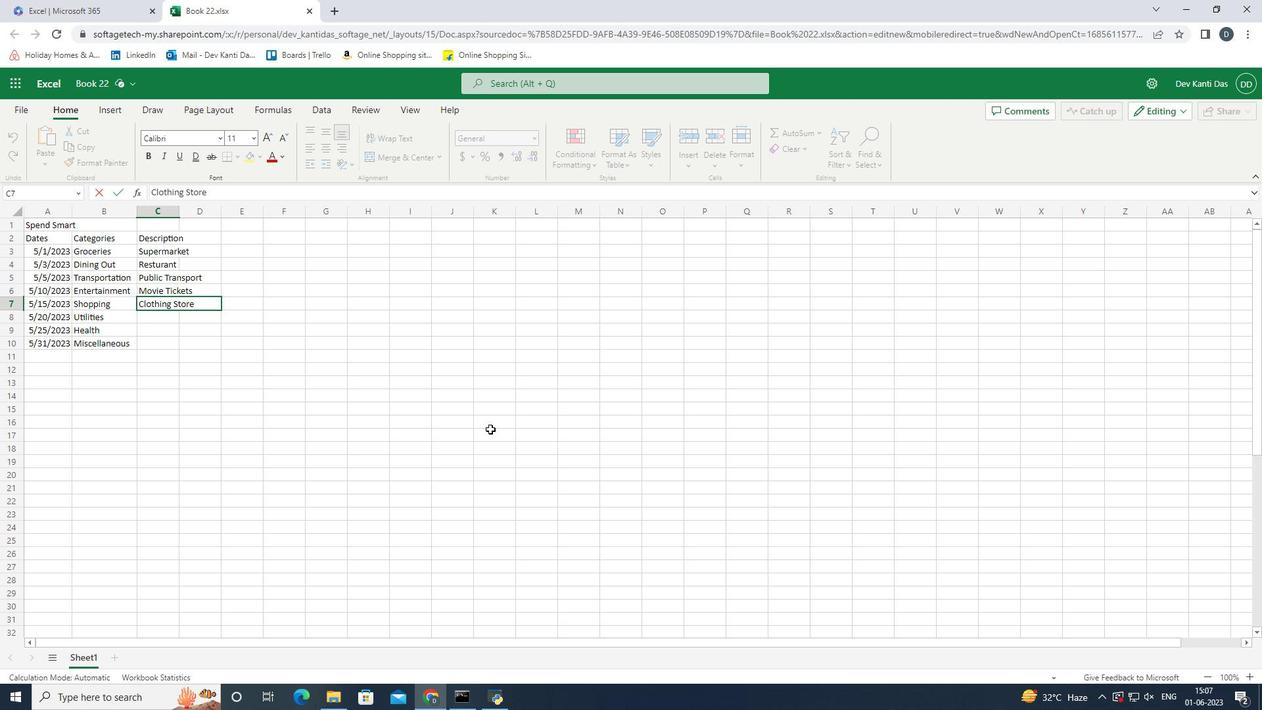 
Action: Mouse moved to (542, 418)
Screenshot: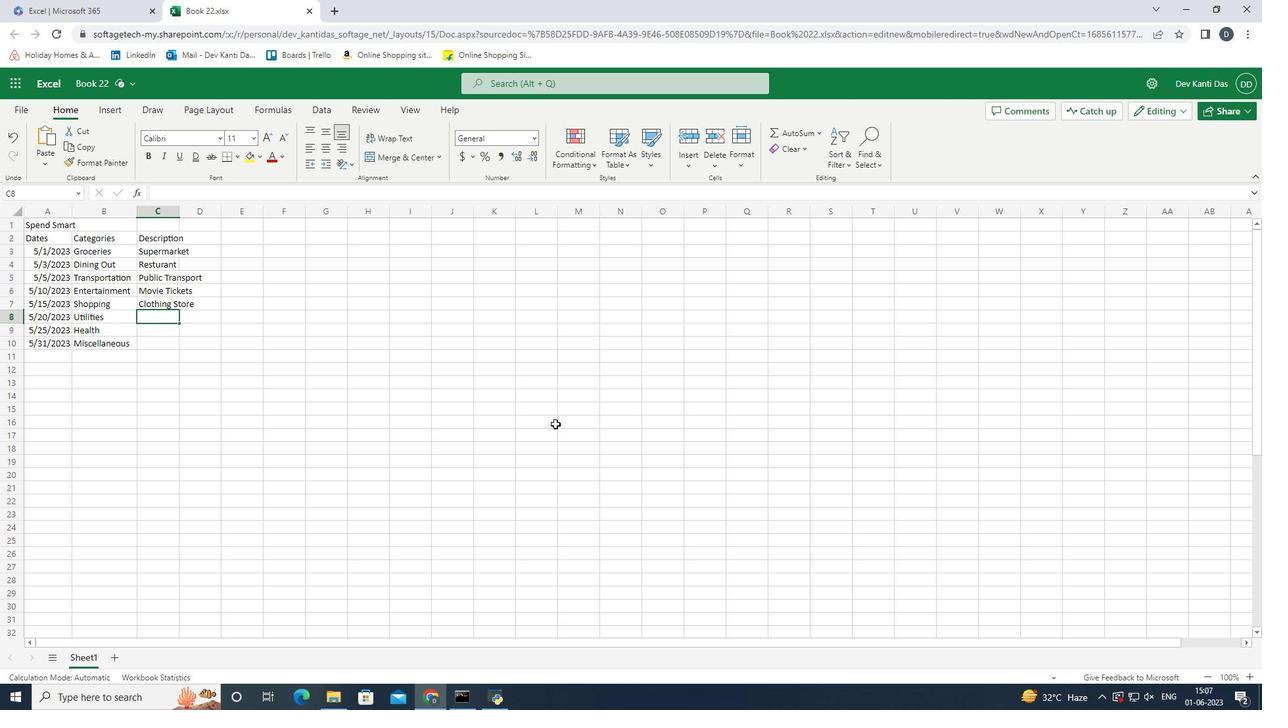 
Action: Key pressed <Key.shift_r>Internet<Key.space><Key.shift><Key.shift><Key.shift><Key.shift>Bill<Key.enter><Key.shift_r><Key.shift_r><Key.shift_r><Key.shift_r><Key.shift_r><Key.shift_r><Key.shift_r><Key.shift_r><Key.shift_r><Key.shift_r><Key.shift_r>Pharmacy<Key.enter><Key.shift_r><Key.shift_r><Key.shift_r><Key.shift_r><Key.shift_r>Online<Key.space><Key.shift_r>Purchase<Key.enter><Key.up><Key.right><Key.up><Key.up><Key.up><Key.up><Key.up><Key.up><Key.up><Key.up><Key.up><Key.down>
Screenshot: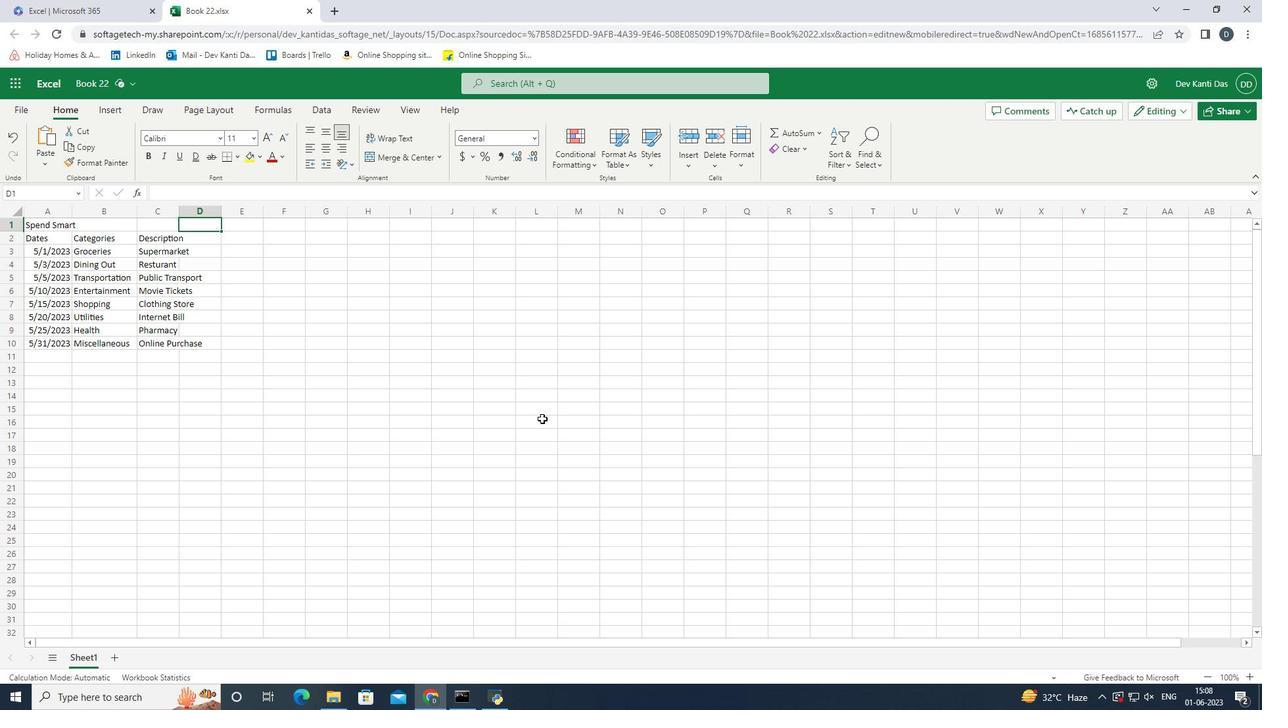 
Action: Mouse moved to (177, 213)
Screenshot: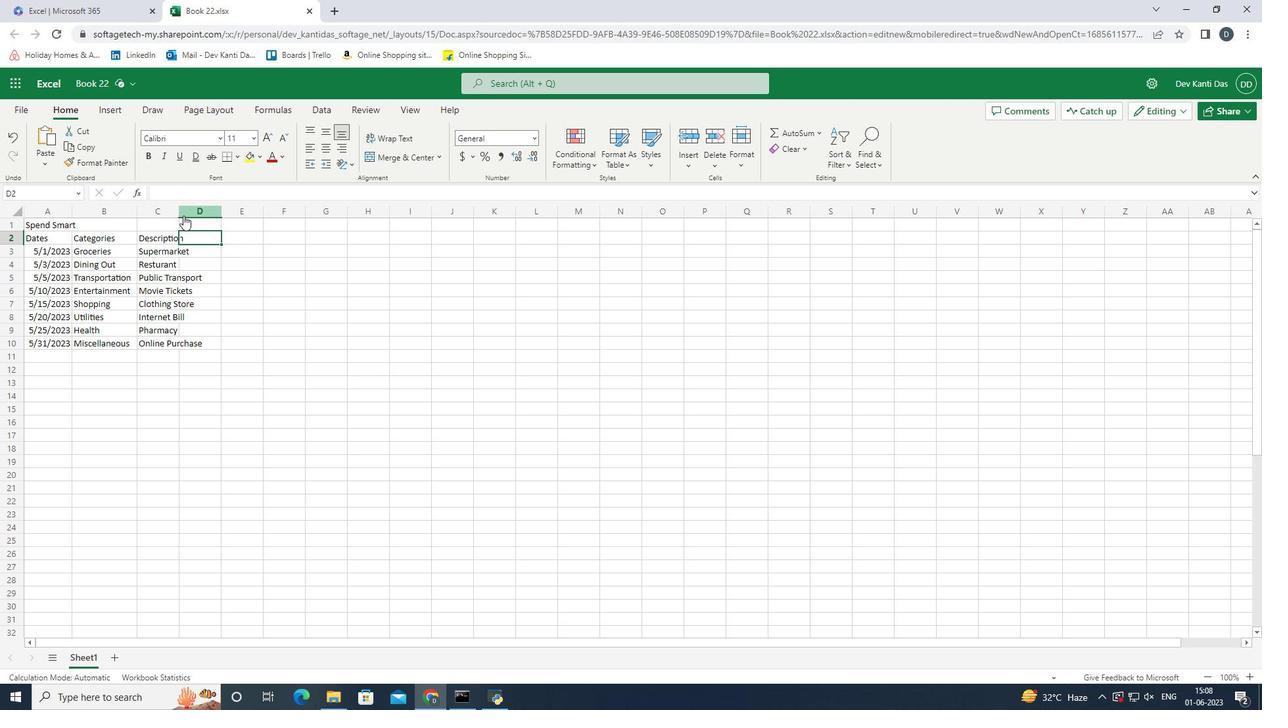 
Action: Mouse pressed left at (177, 213)
Screenshot: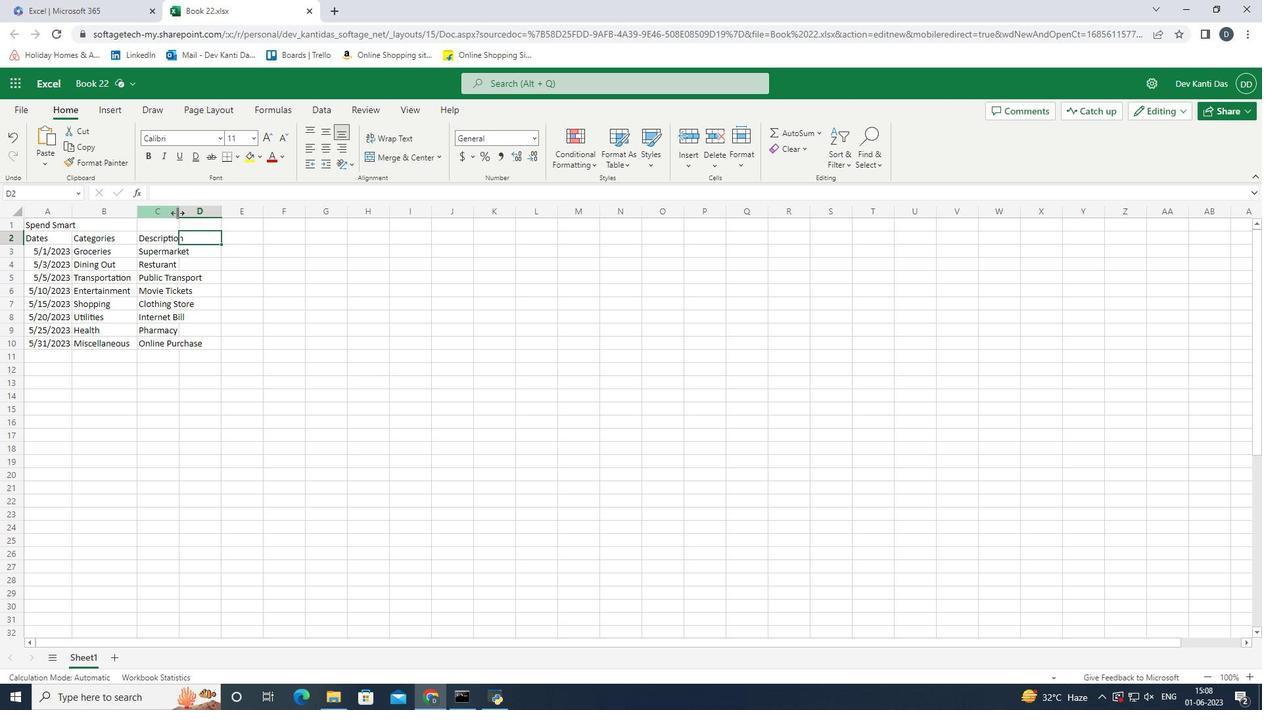 
Action: Mouse moved to (468, 339)
Screenshot: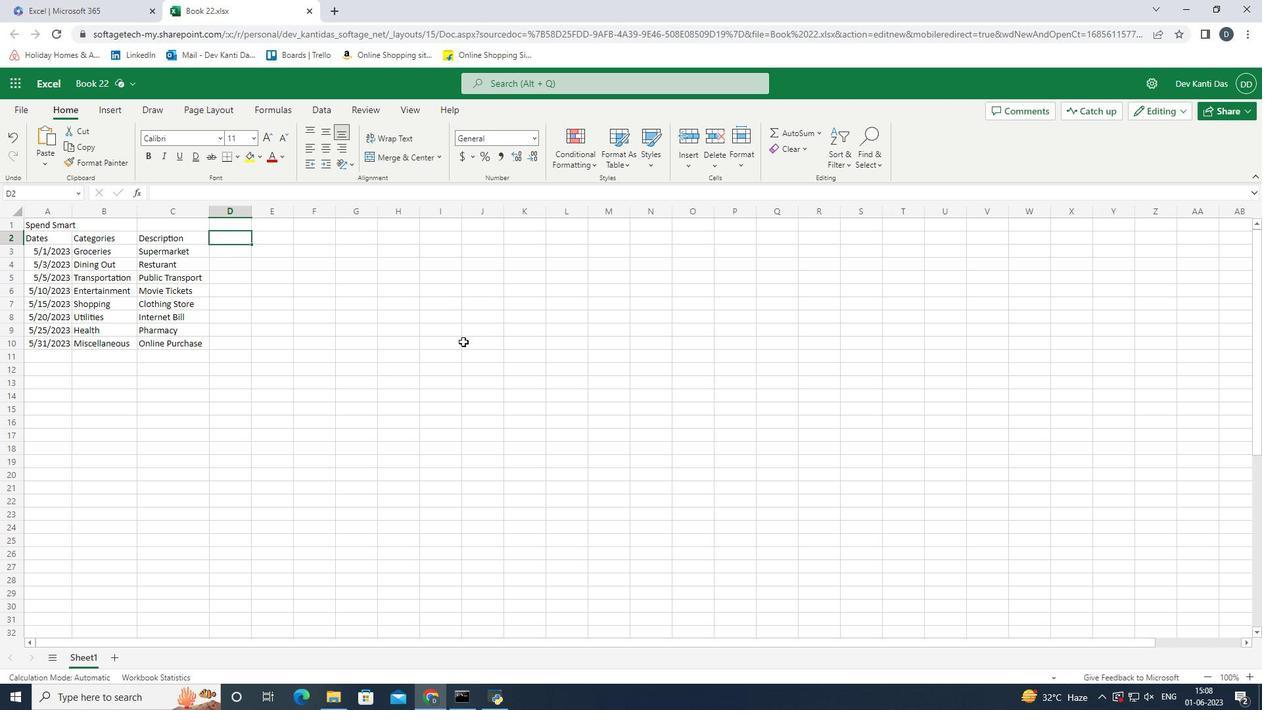 
Action: Key pressed <Key.shift><Key.shift><Key.shift><Key.shift><Key.shift><Key.shift><Key.shift><Key.shift><Key.shift><Key.shift><Key.shift><Key.shift><Key.shift><Key.shift>Amount
Screenshot: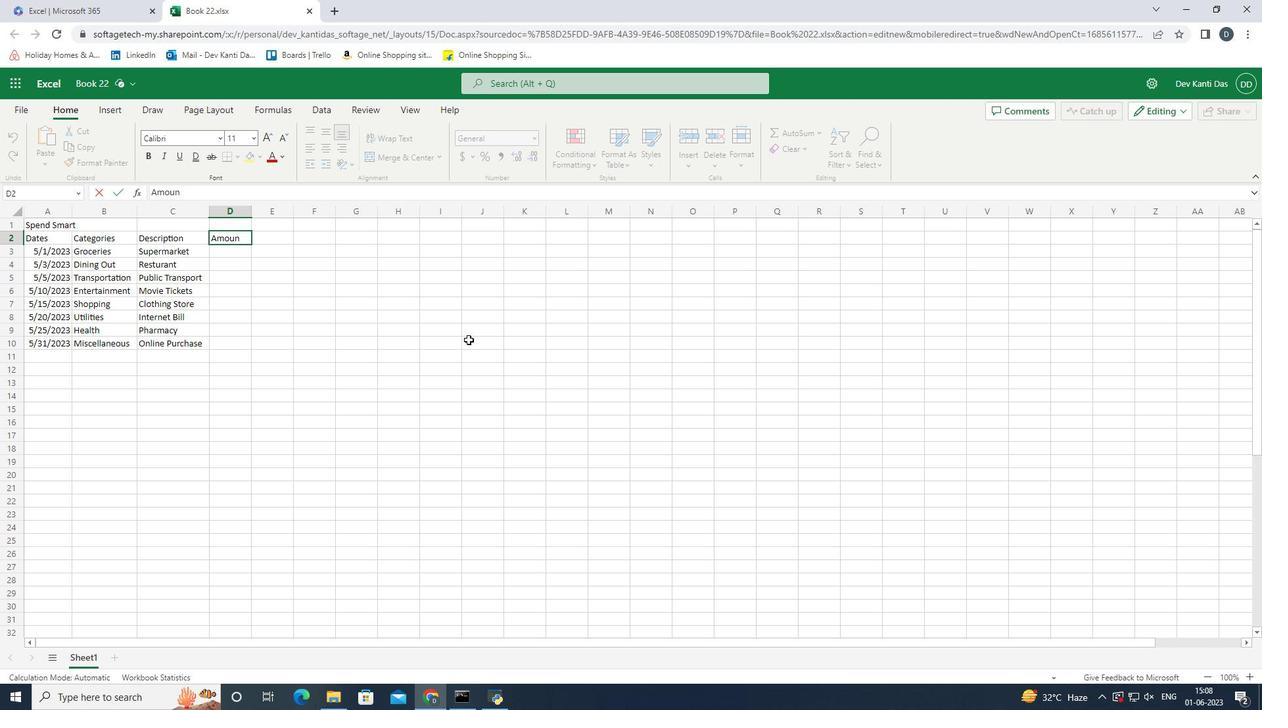 
Action: Mouse moved to (525, 303)
Screenshot: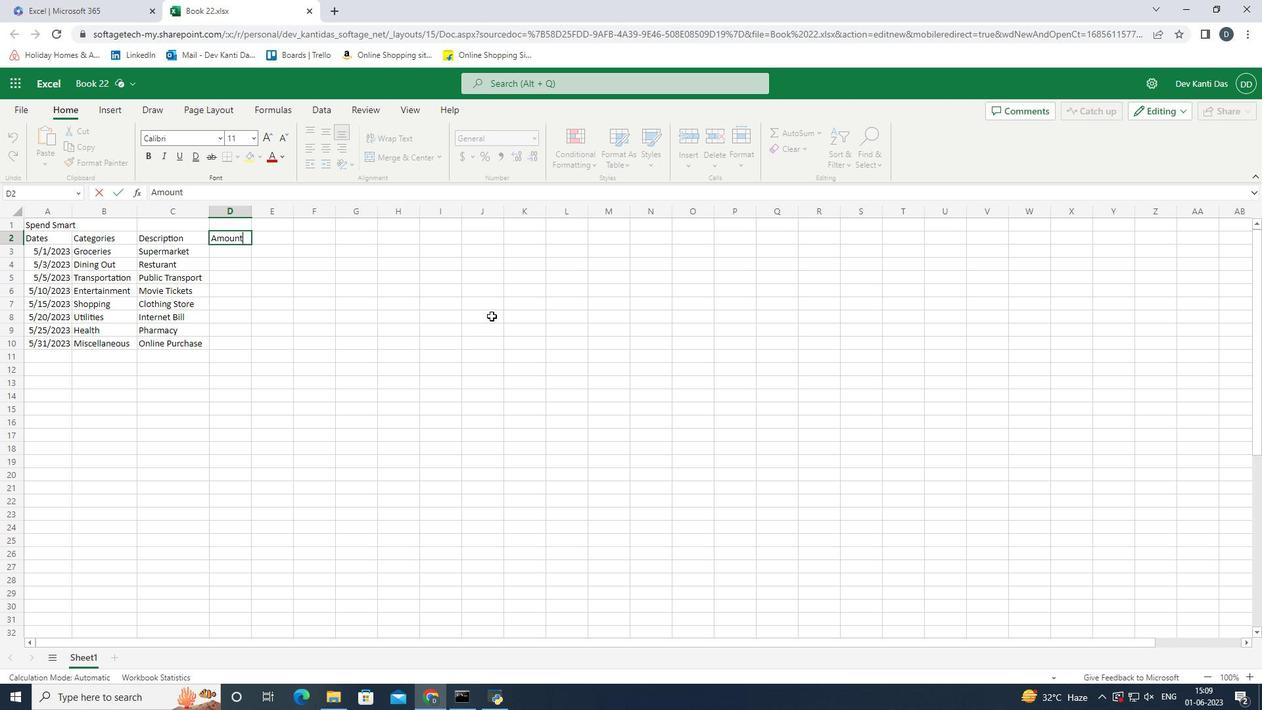 
Action: Key pressed <Key.enter>
Screenshot: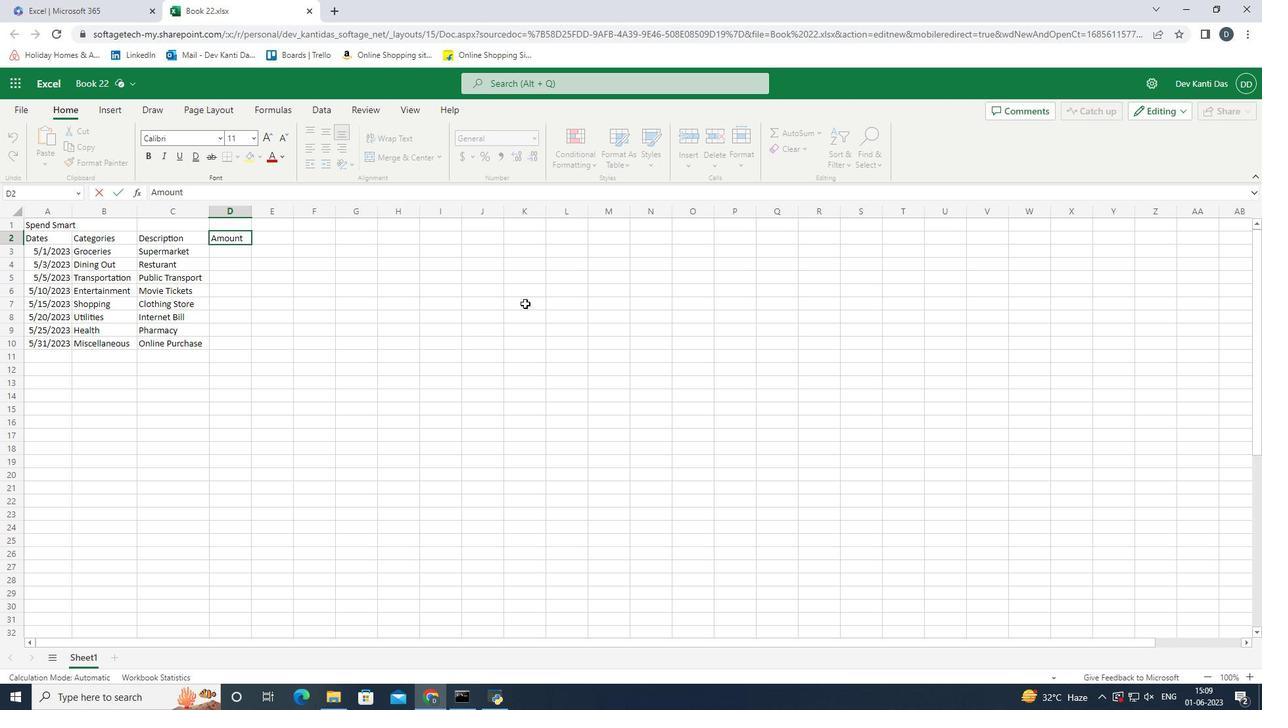 
Action: Mouse moved to (549, 305)
Screenshot: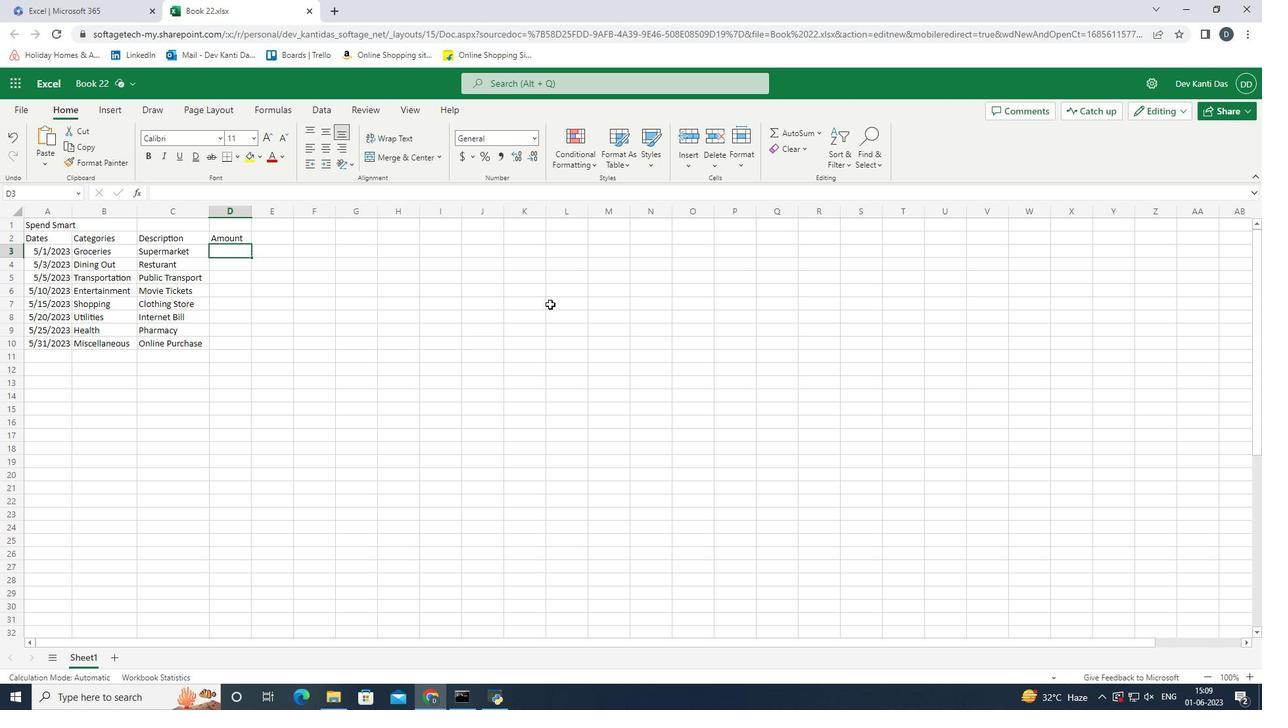 
Action: Key pressed <Key.shift><Key.shift><Key.shift><Key.shift><Key.shift><Key.shift><Key.shift><Key.shift><Key.shift><Key.shift><Key.shift><Key.shift><Key.shift><Key.shift><Key.shift><Key.shift><Key.shift><Key.shift><Key.shift><Key.shift>$50<Key.enter><Key.shift><Key.shift><Key.shift><Key.shift><Key.shift><Key.shift><Key.shift><Key.shift><Key.shift><Key.shift><Key.shift><Key.shift><Key.shift><Key.shift><Key.shift><Key.shift><Key.shift><Key.shift><Key.shift>$<Key.caps_lock>30<Key.enter>4<Key.backspace><Key.caps_lock><Key.shift>$
Screenshot: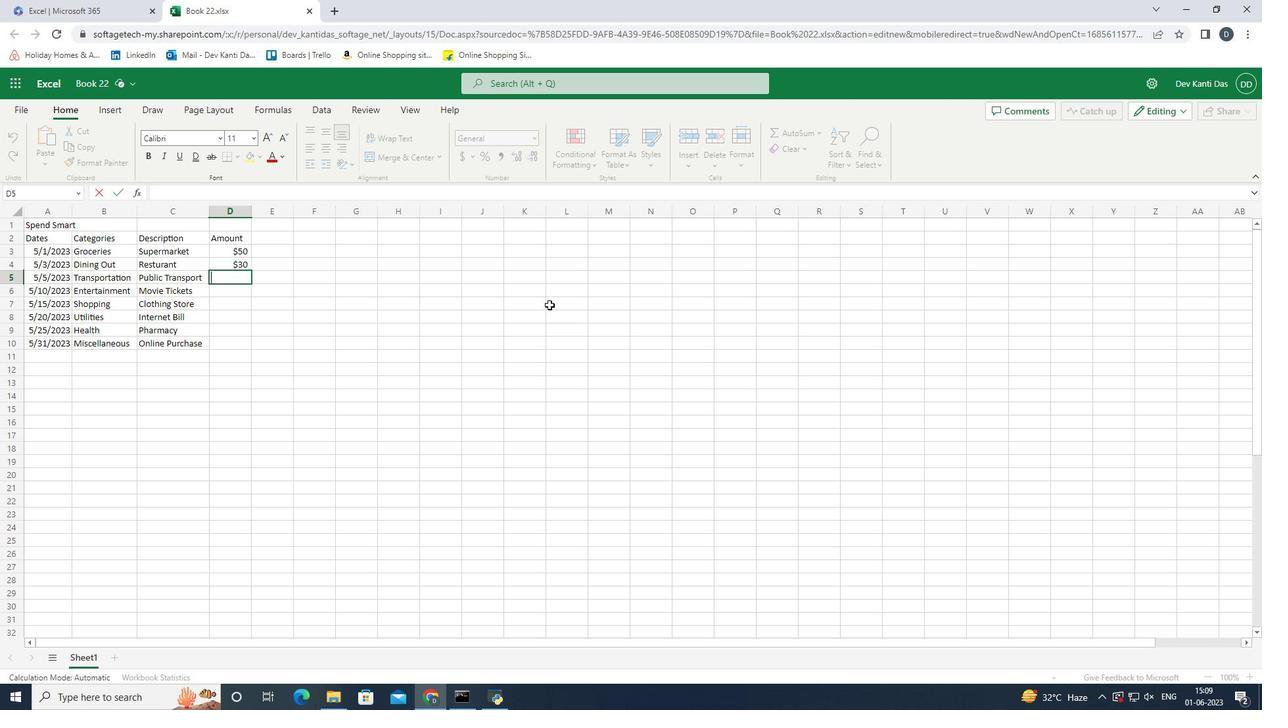 
Action: Mouse moved to (598, 319)
Screenshot: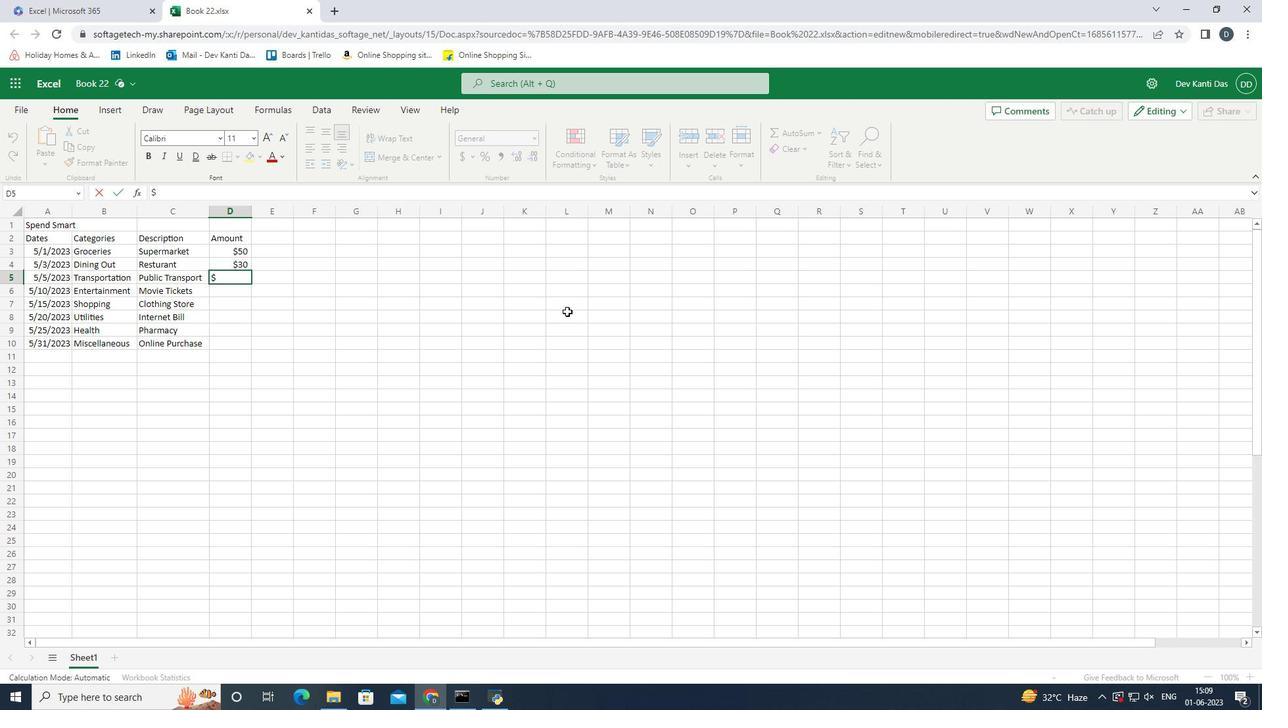 
Action: Key pressed 10<Key.enter><Key.shift>$20<Key.enter><Key.shift><Key.shift><Key.shift><Key.shift><Key.shift><Key.shift><Key.shift><Key.shift><Key.shift><Key.shift><Key.shift><Key.shift><Key.shift><Key.shift><Key.shift><Key.shift>$
Screenshot: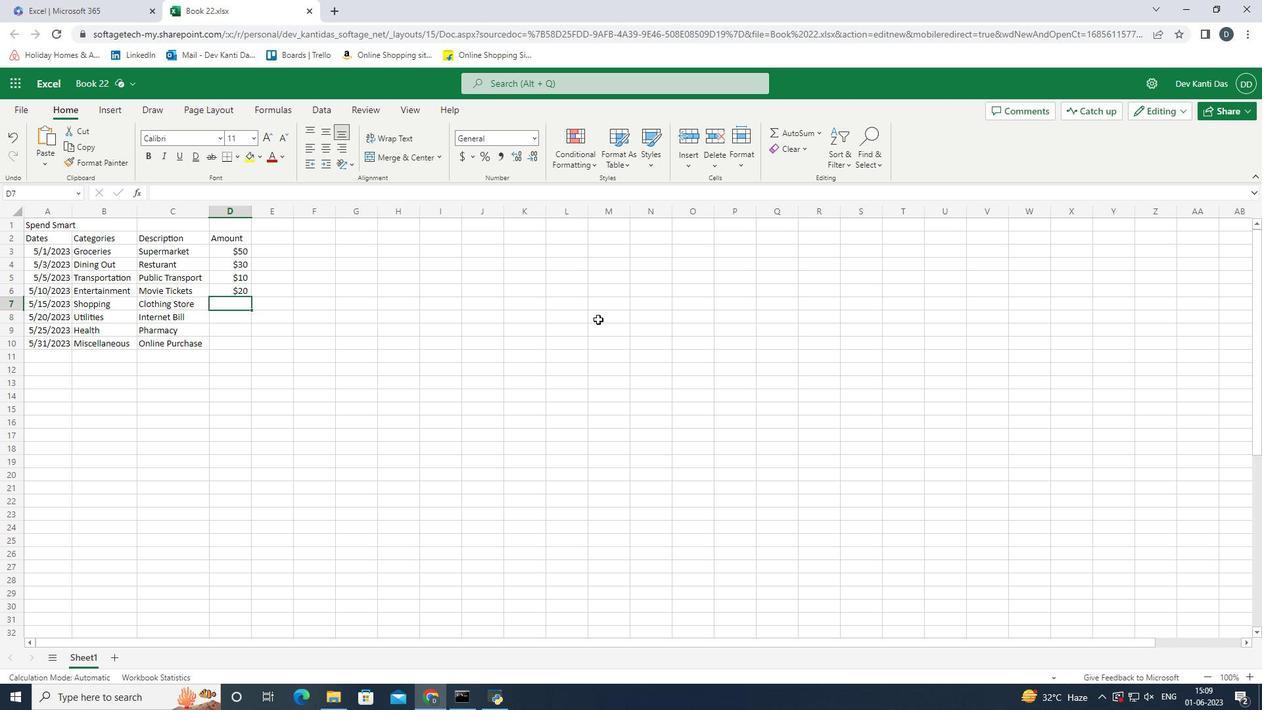 
Action: Mouse moved to (616, 396)
Screenshot: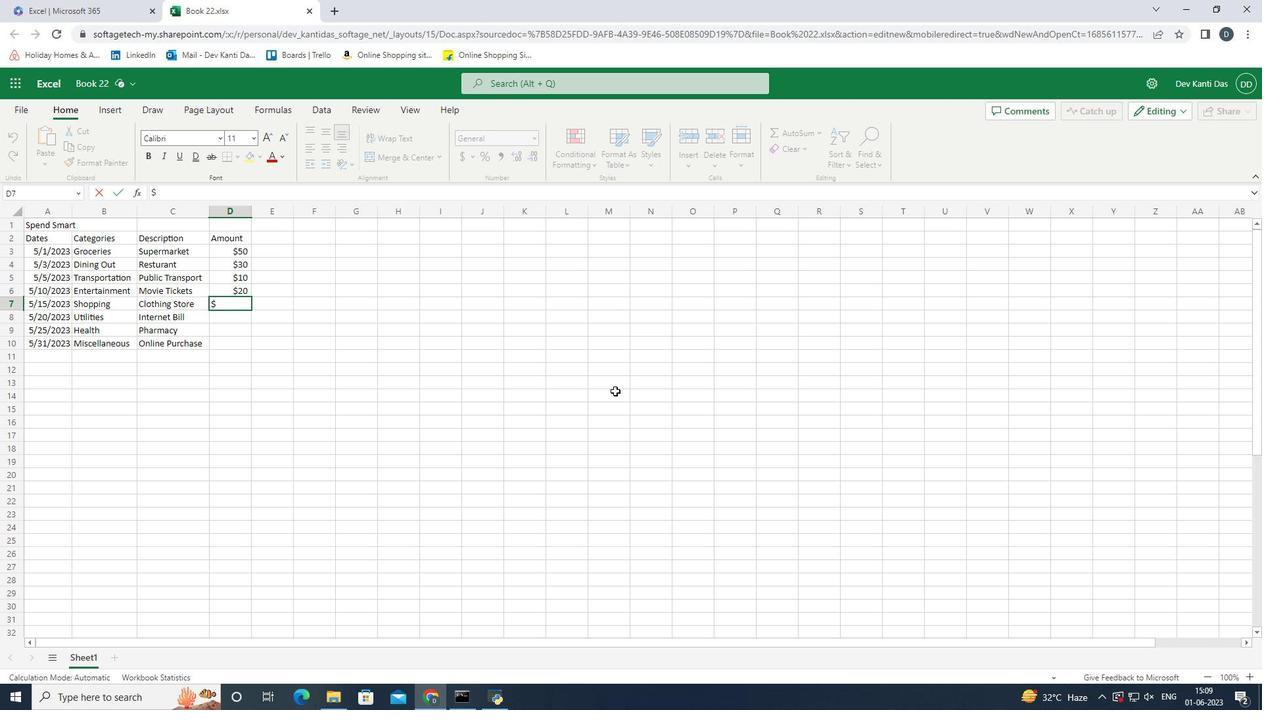 
Action: Key pressed 100<Key.enter><Key.shift><Key.shift><Key.shift><Key.shift><Key.shift><Key.shift><Key.shift><Key.shift><Key.shift><Key.shift><Key.shift><Key.shift><Key.shift><Key.shift><Key.shift><Key.shift><Key.shift><Key.shift><Key.shift><Key.shift><Key.shift><Key.shift><Key.shift><Key.shift><Key.shift><Key.shift><Key.shift><Key.shift><Key.shift><Key.shift><Key.shift><Key.shift><Key.shift><Key.shift><Key.shift><Key.shift><Key.shift>$60<Key.enter><Key.shift><Key.shift><Key.shift><Key.shift><Key.shift><Key.shift><Key.shift><Key.shift><Key.shift><Key.shift><Key.shift><Key.shift>$40<Key.enter><Key.shift>$50<Key.enter><Key.up>
Screenshot: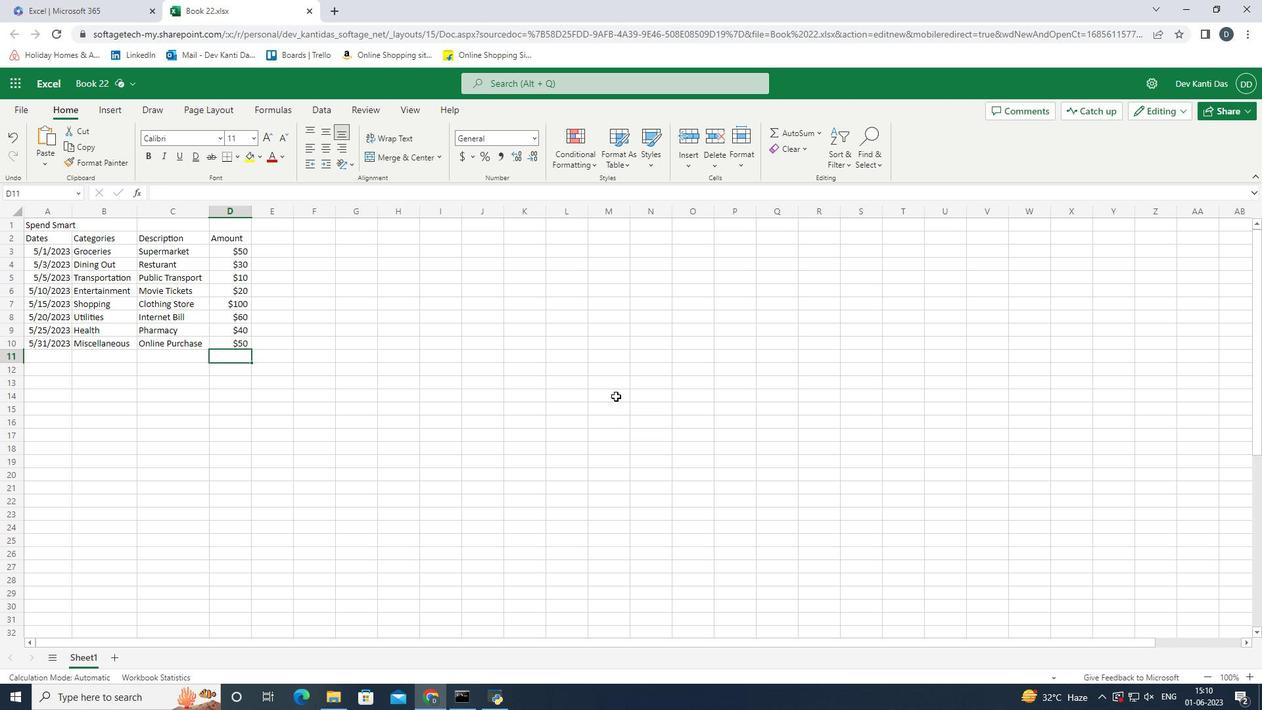 
Action: Mouse moved to (16, 102)
Screenshot: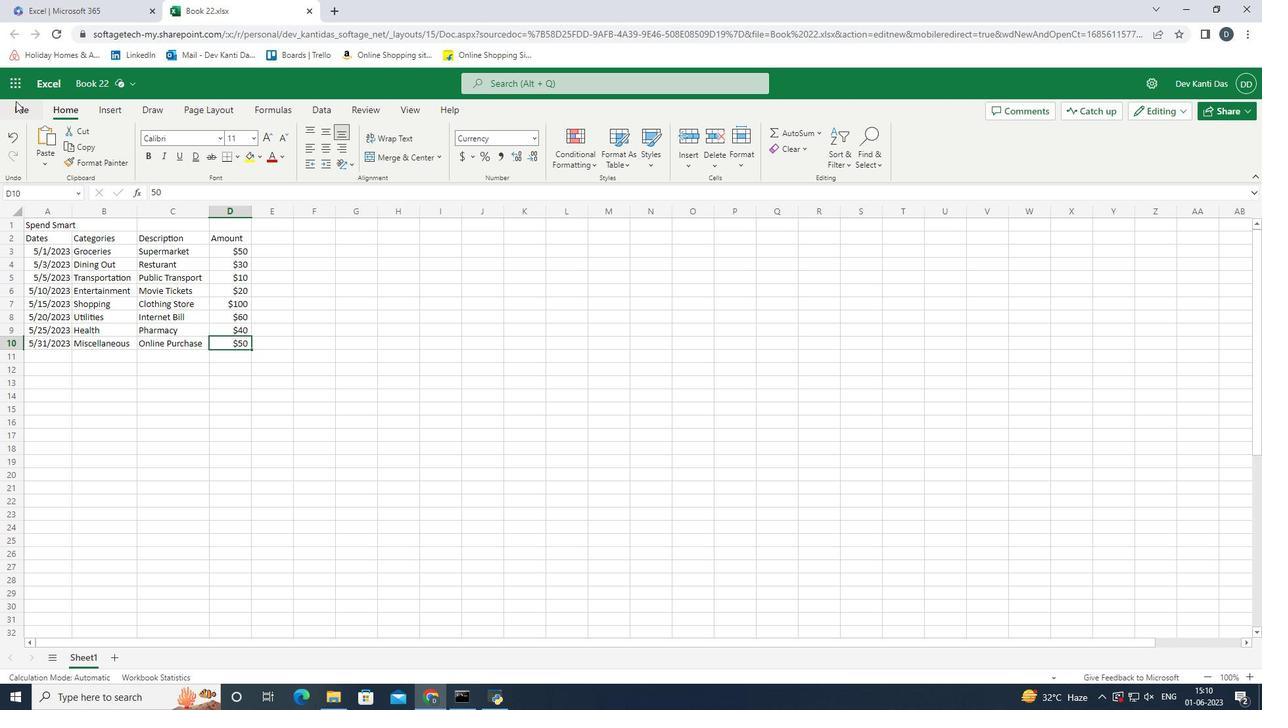 
Action: Mouse pressed left at (16, 102)
Screenshot: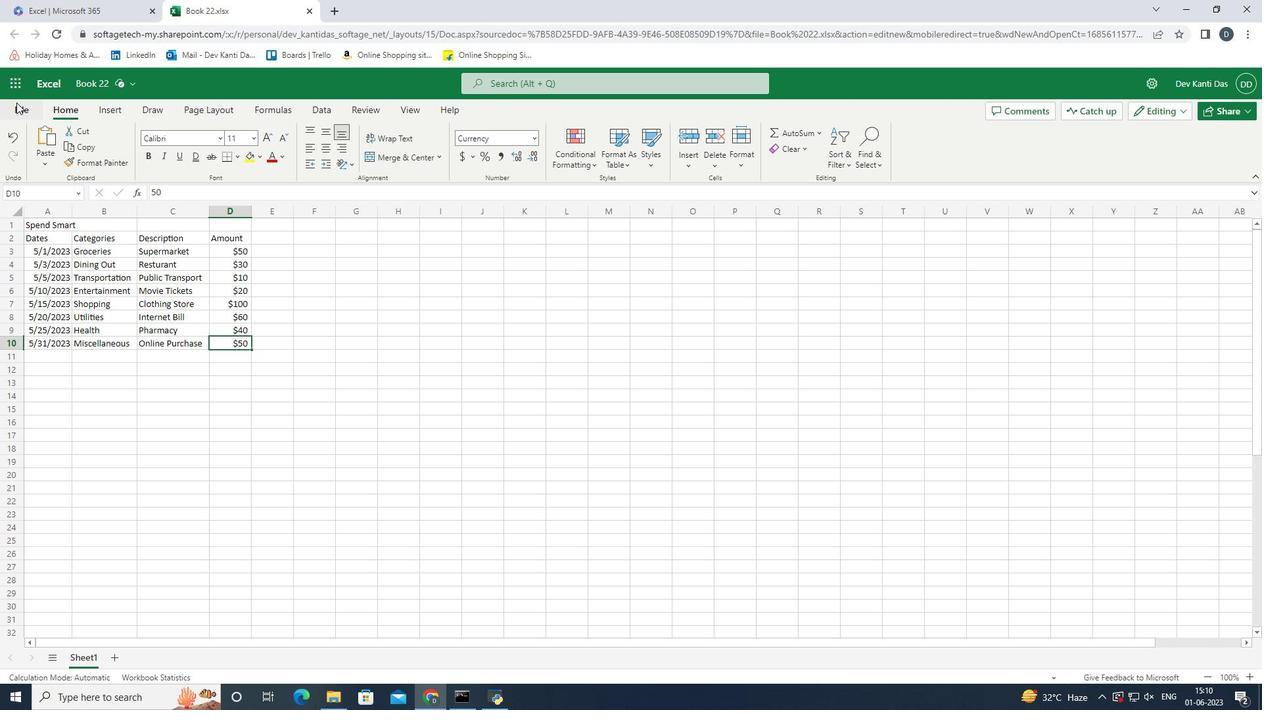 
Action: Mouse moved to (71, 232)
Screenshot: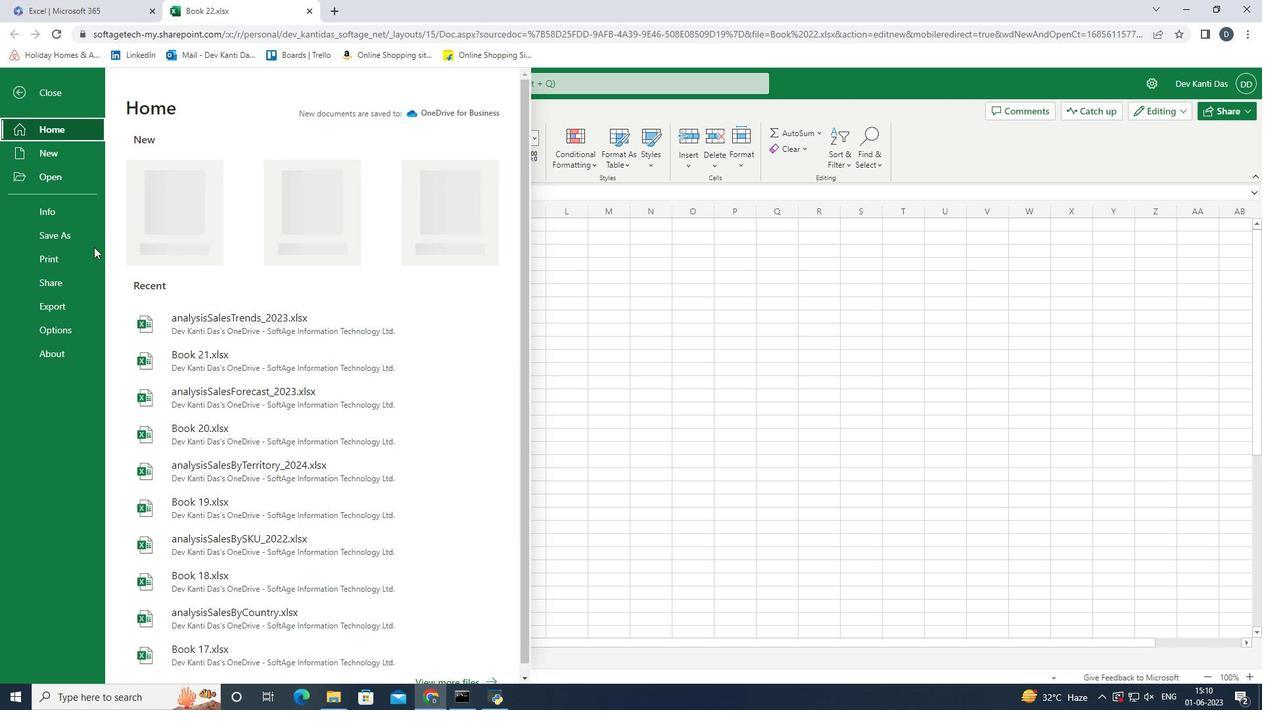 
Action: Mouse pressed left at (71, 232)
Screenshot: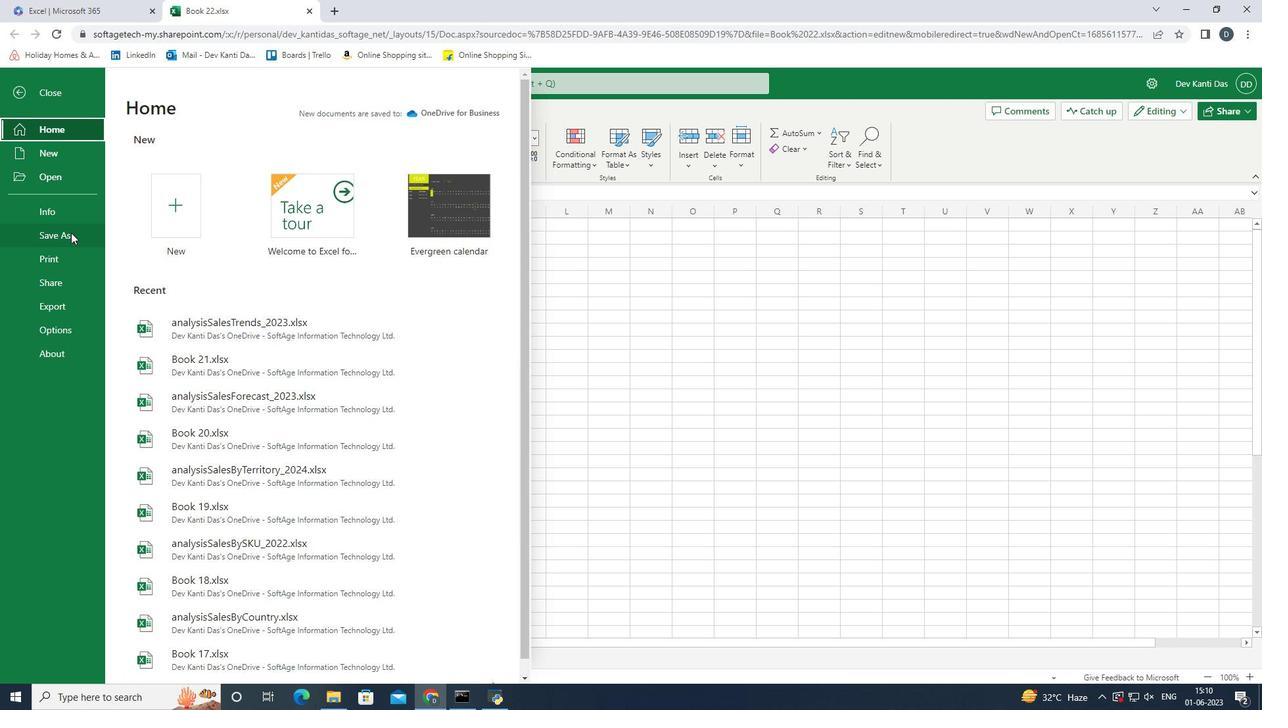 
Action: Mouse moved to (257, 141)
Screenshot: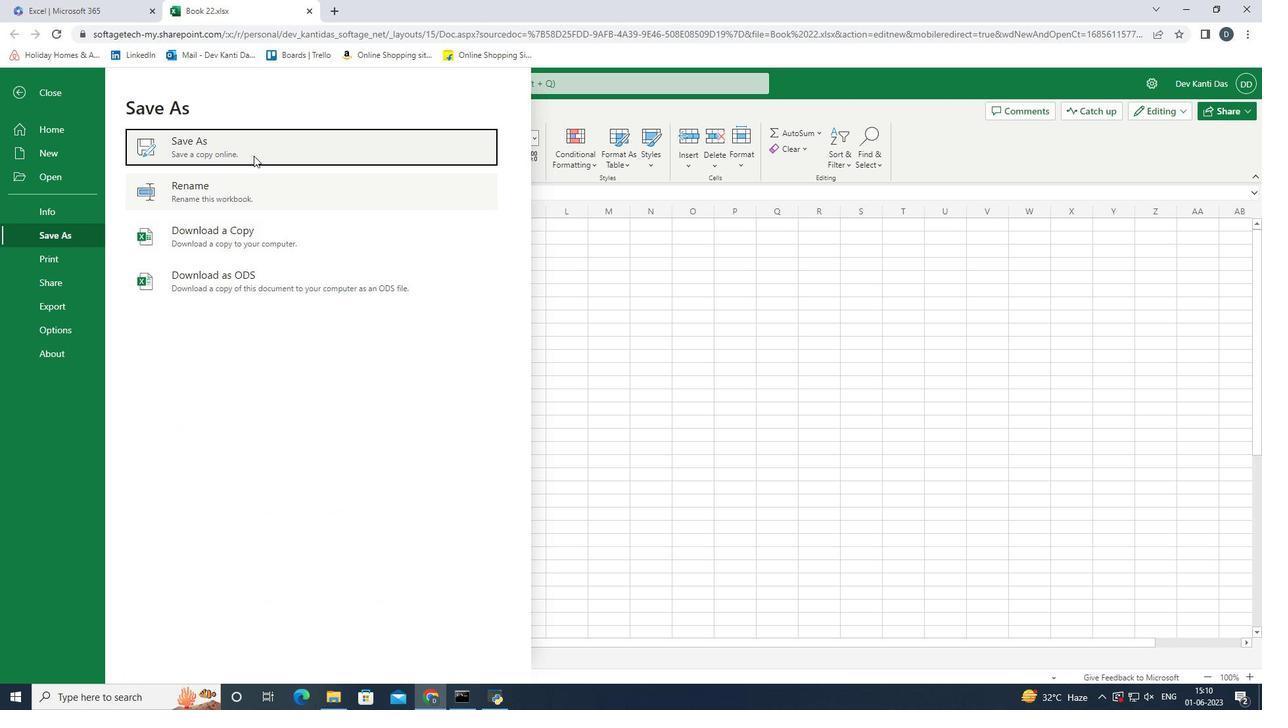 
Action: Mouse pressed left at (257, 141)
Screenshot: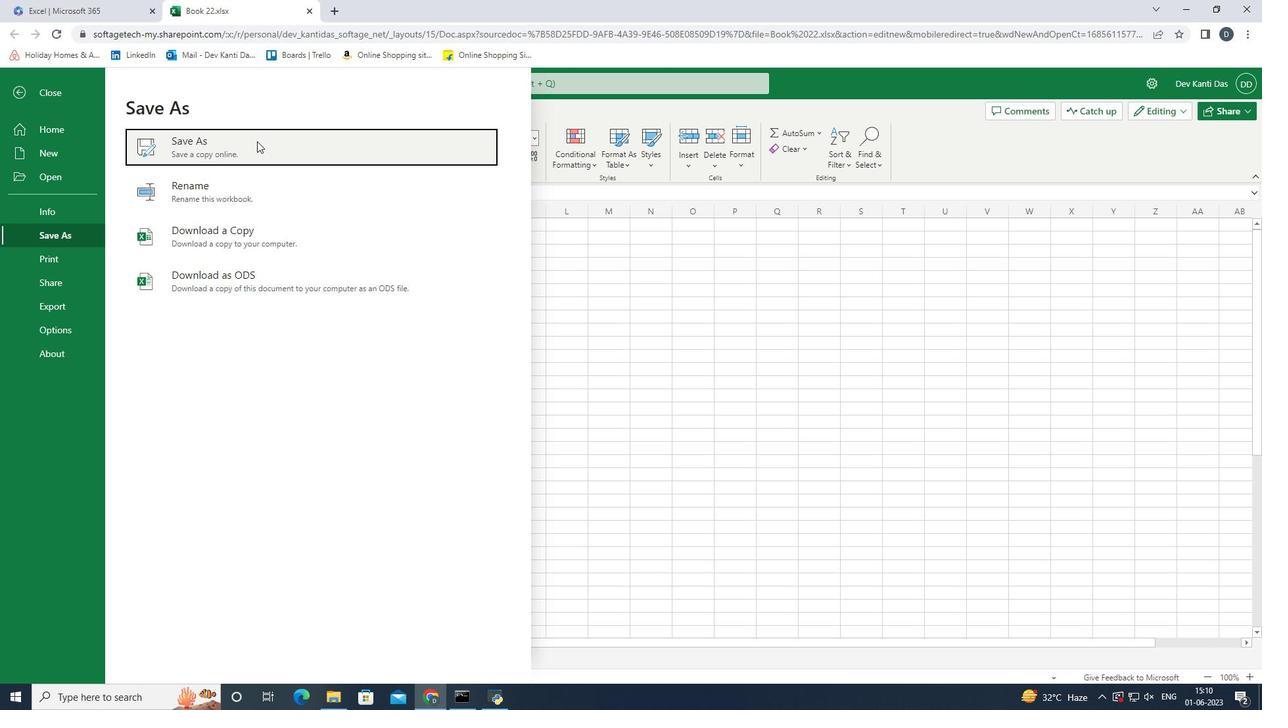 
Action: Mouse moved to (621, 349)
Screenshot: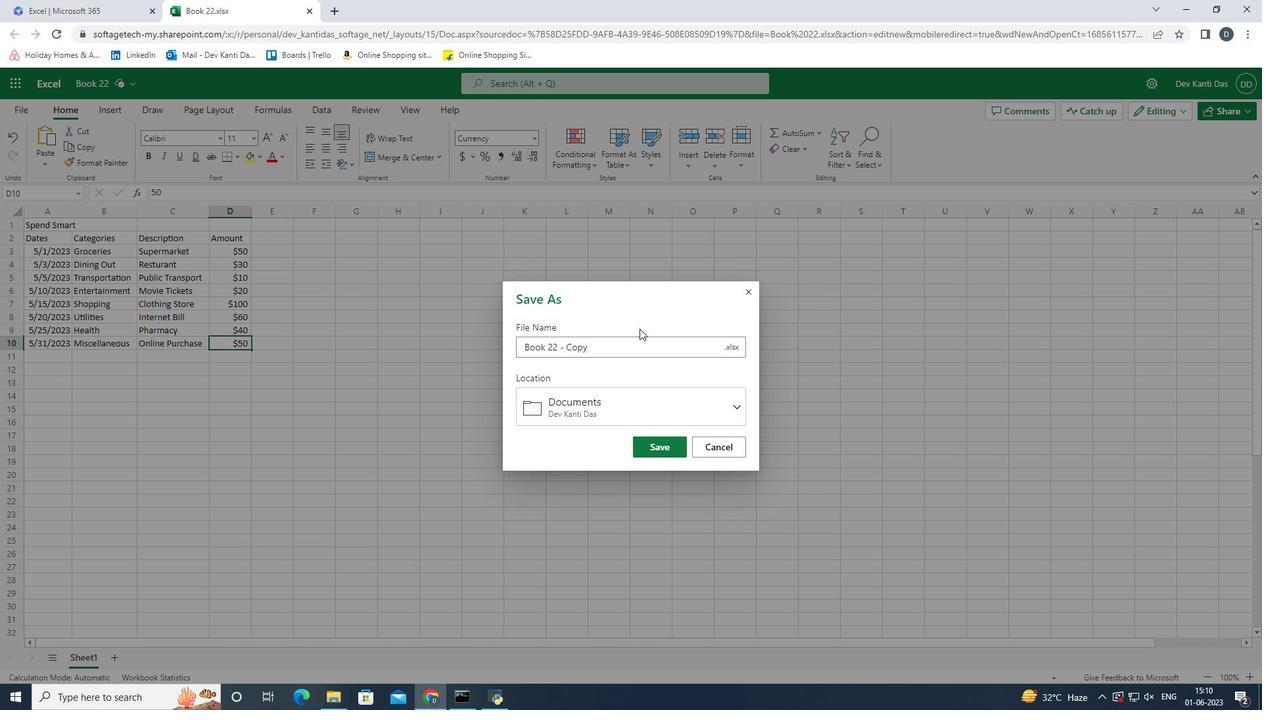 
Action: Mouse pressed left at (621, 349)
Screenshot: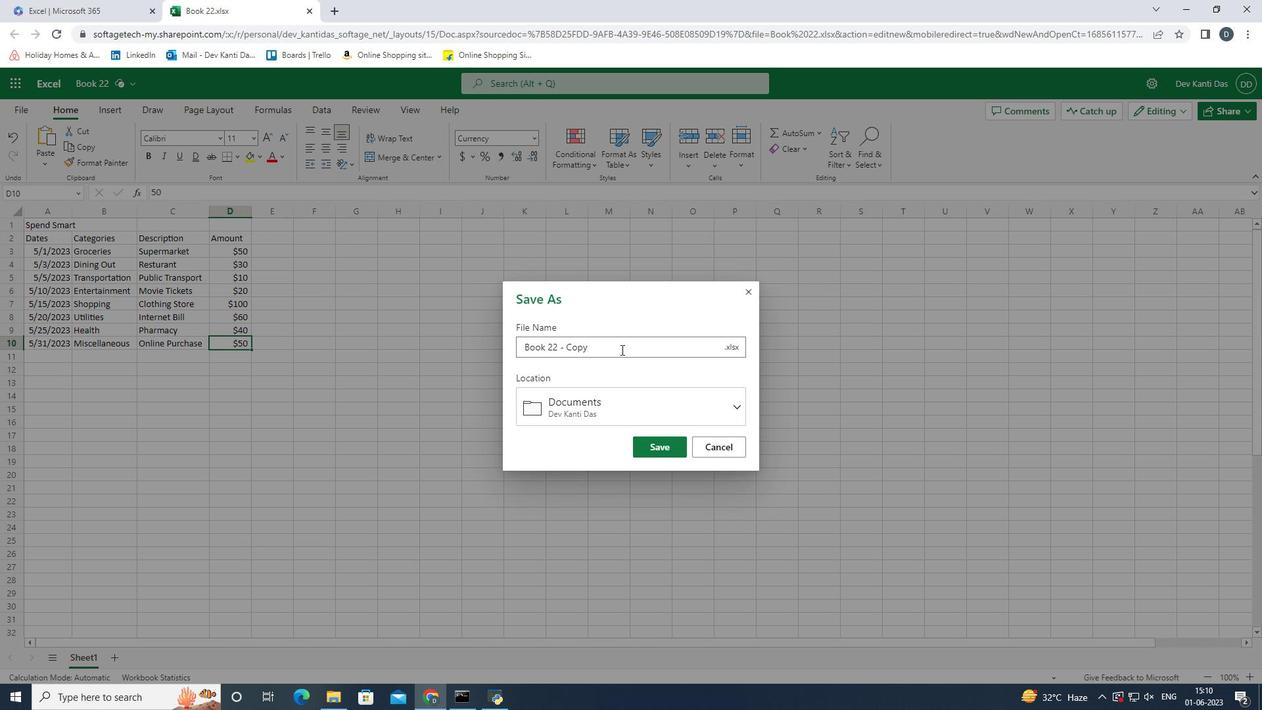
Action: Mouse moved to (790, 360)
Screenshot: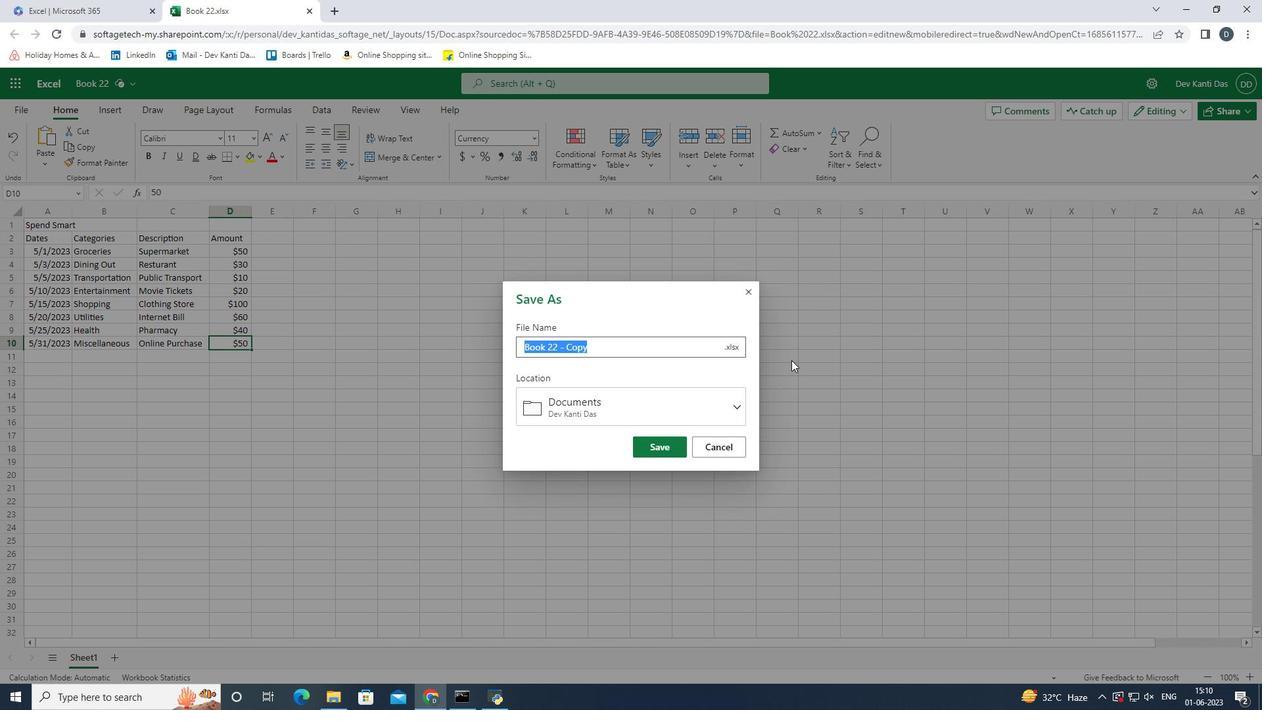 
Action: Key pressed <Key.backspace><Key.shift><Key.shift><Key.shift><Key.shift><Key.shift><Key.shift><Key.shift><Key.shift>Asset<Key.shift><Key.shift><Key.shift><Key.shift><Key.shift><Key.shift><Key.shift><Key.shift><Key.shift><Key.shift><Key.shift><Key.shift><Key.shift><Key.shift><Key.shift><Key.shift><Key.shift><Key.shift><Key.shift><Key.shift><Key.shift><Key.shift><Key.shift><Key.shift><Key.shift><Key.shift><Key.shift><Key.shift><Key.shift><Key.shift><Key.shift><Key.shift><Key.shift><Key.shift><Key.shift><Key.shift><Key.shift><Key.shift><Key.shift>Allocation<Key.shift><Key.space><Key.space><Key.f12><Key.backspace><Key.shift><Key.f12><Key.shift><Key.shift><Key.shift><Key.shift><Key.shift><Key.shift><Key.shift><Key.shift><Key.shift><Key.shift><Key.shift><Key.shift><Key.shift><Key.shift><Key.shift><Key.shift><Key.shift><Key.shift><Key.shift><Key.shift><Key.shift><Key.shift>Templates<Key.enter>
Screenshot: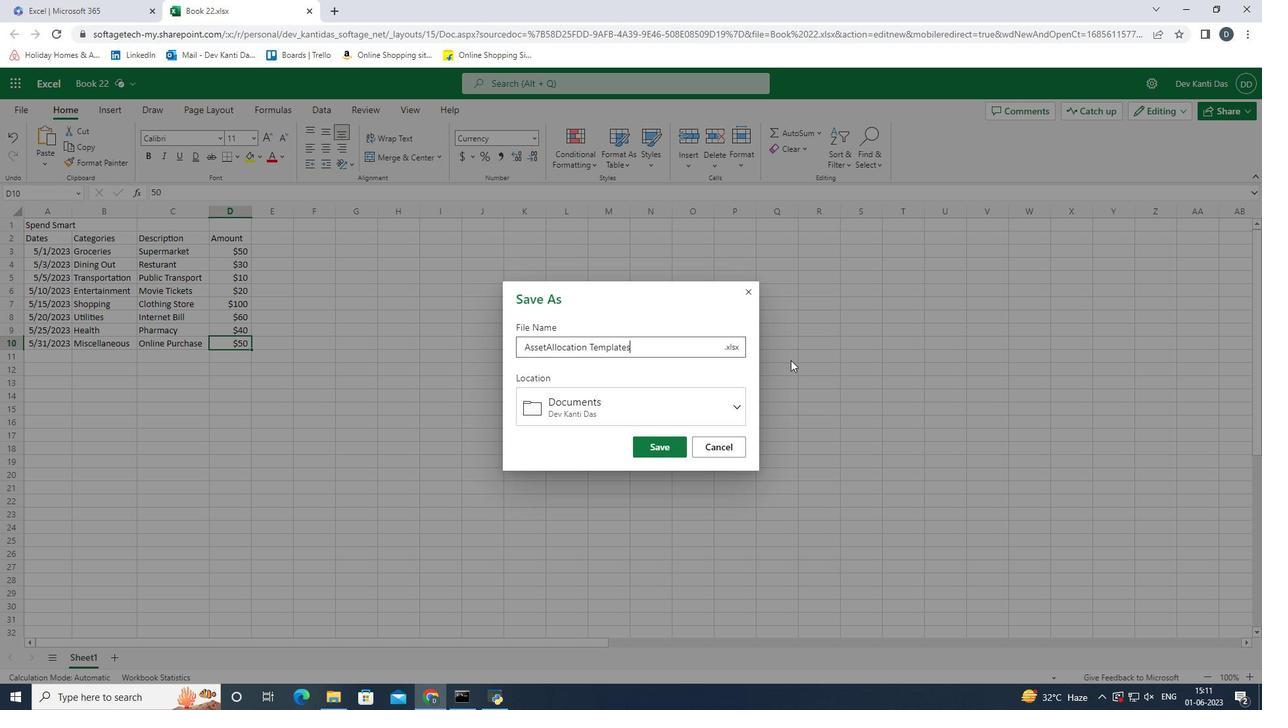 
Action: Mouse moved to (236, 340)
Screenshot: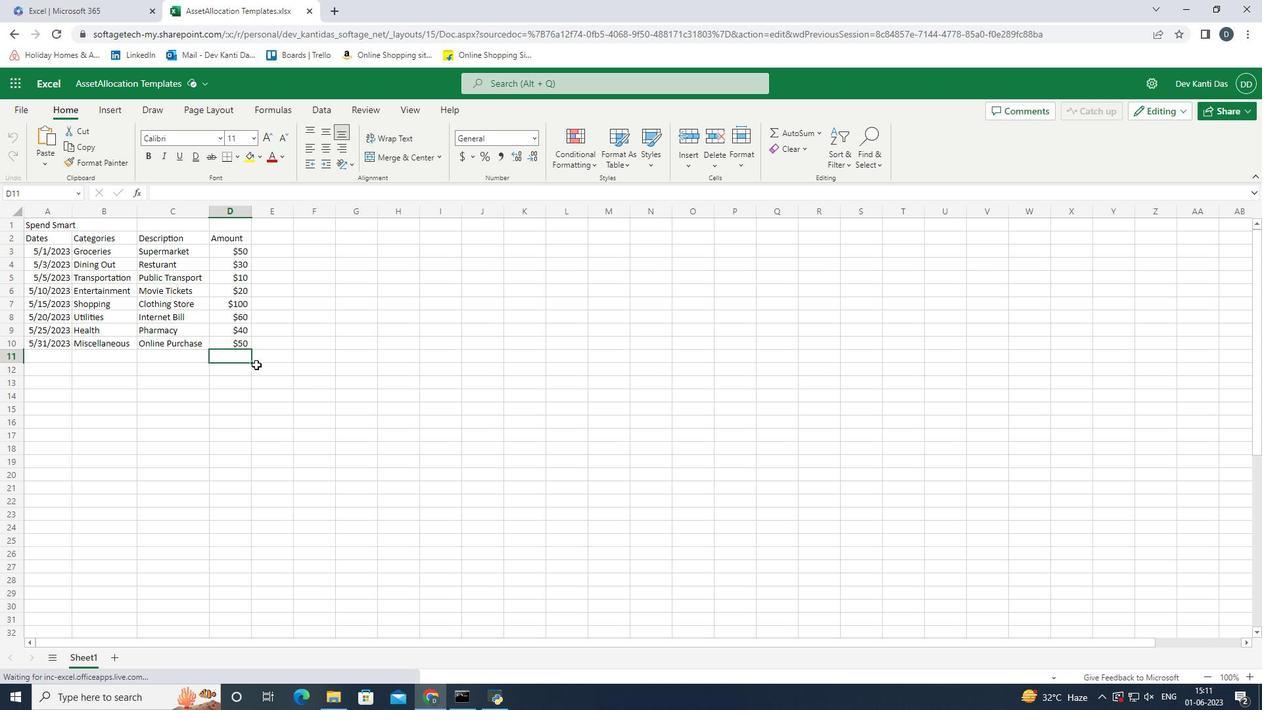 
Action: Mouse pressed left at (236, 340)
Screenshot: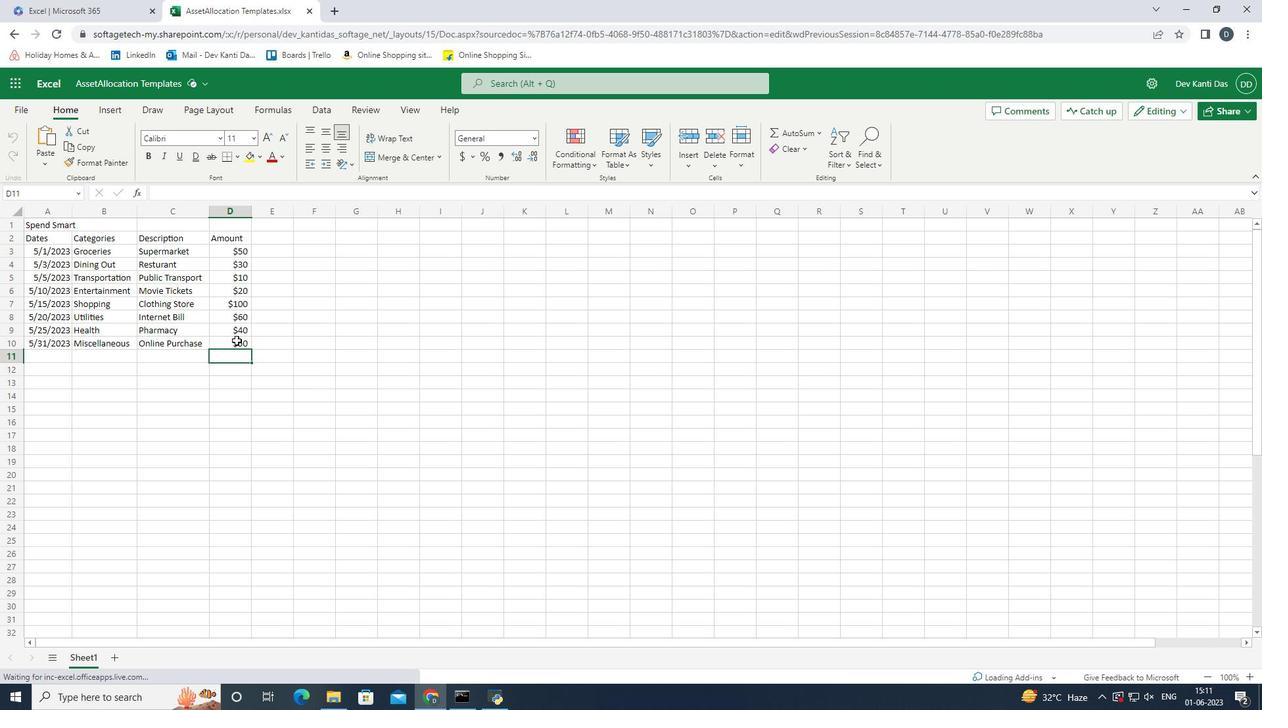 
Action: Mouse moved to (378, 391)
Screenshot: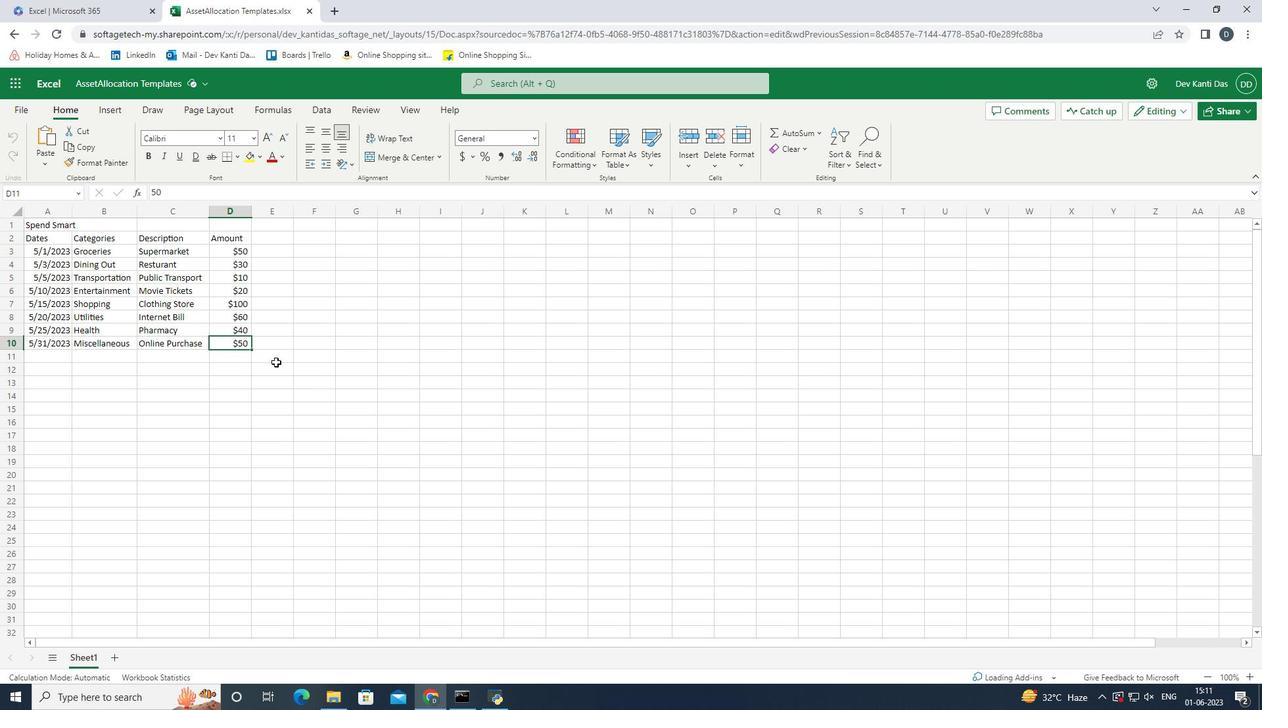 
